 Task: Open a blank worksheet and write heading  Customer order data  Add 10 people name:-  'David White, Emily Green, Andrew Baker, Madison Evans, Logan King, Grace Hill, Gabriel Young, Elizabeth Flores, Samuel Reed, Avery Nelson. ' in October Last week sales are  10020 to 20050. customer order name:-  Nike shoe, Adidas shoe, Gucci T-shirt, Louis Vuitton bag, Zara Shirt, H&M jeans, Chanel perfume, Versace perfume, Ralph Lauren, Prada Shirtcustomer order price in between:-  10000 to 15000. Save page analysisSalesByStore_2022
Action: Mouse pressed left at (138, 44)
Screenshot: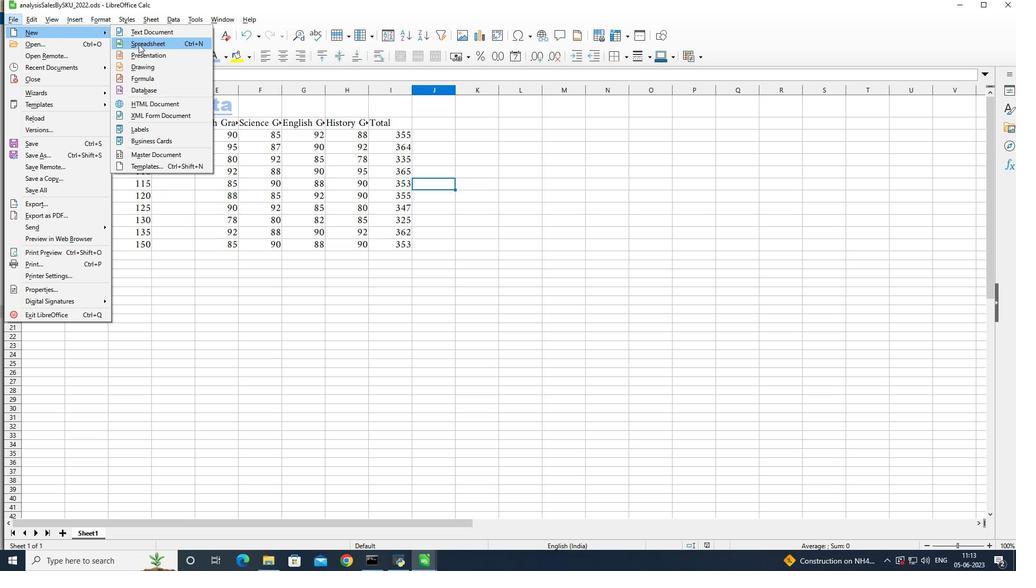 
Action: Mouse moved to (61, 110)
Screenshot: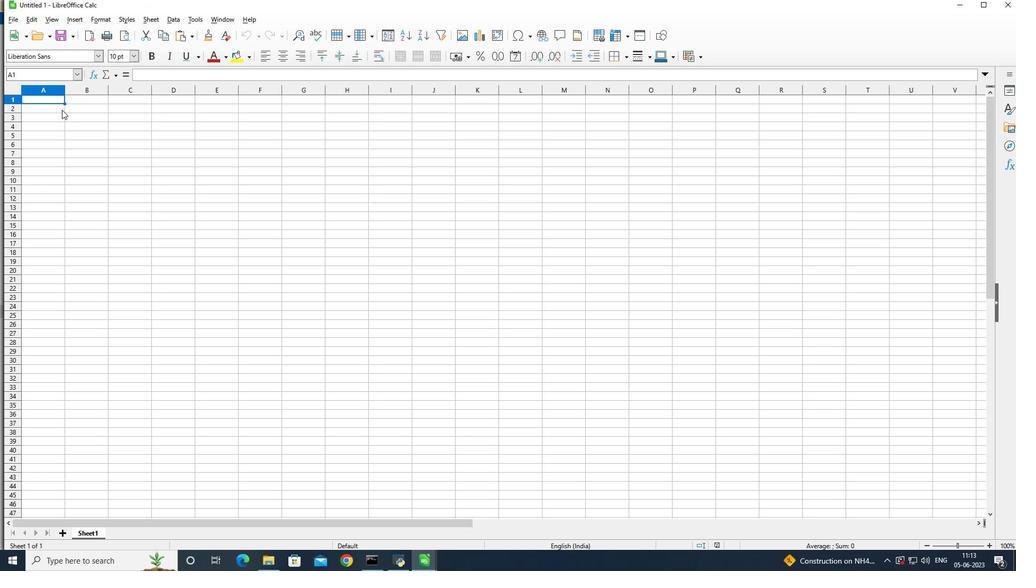 
Action: Mouse pressed left at (61, 110)
Screenshot: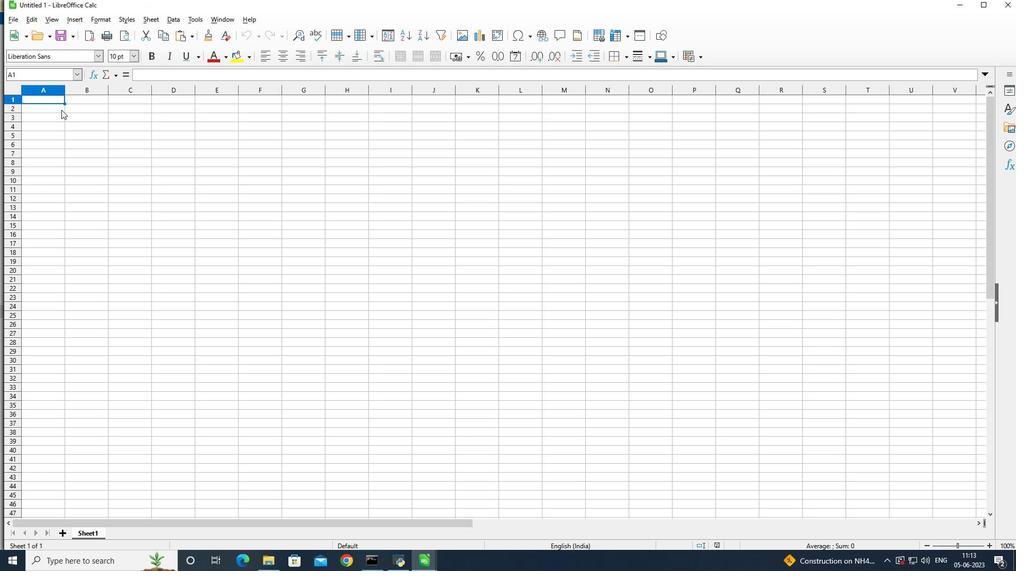 
Action: Mouse moved to (76, 107)
Screenshot: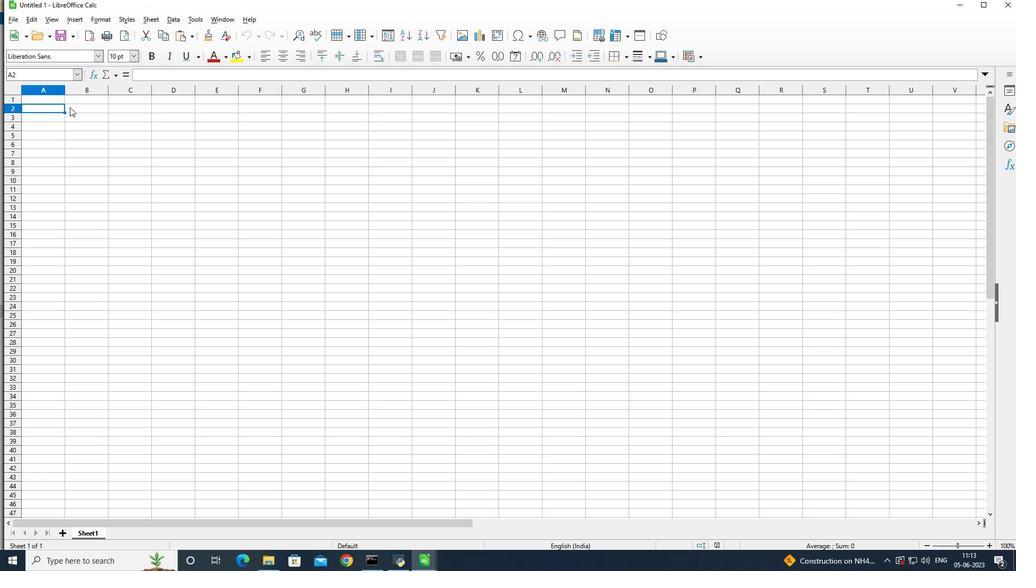 
Action: Mouse pressed left at (76, 107)
Screenshot: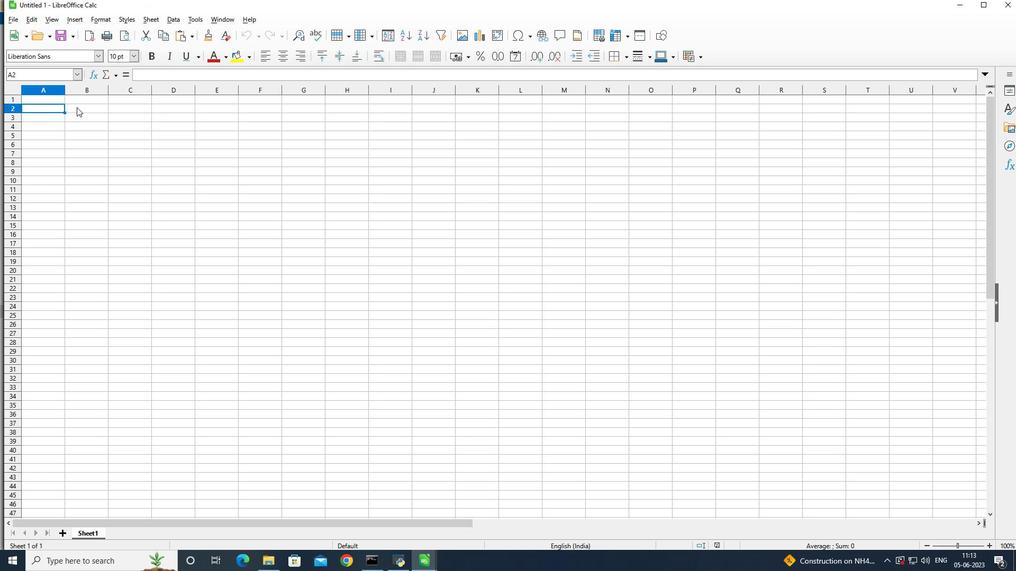 
Action: Mouse moved to (299, 130)
Screenshot: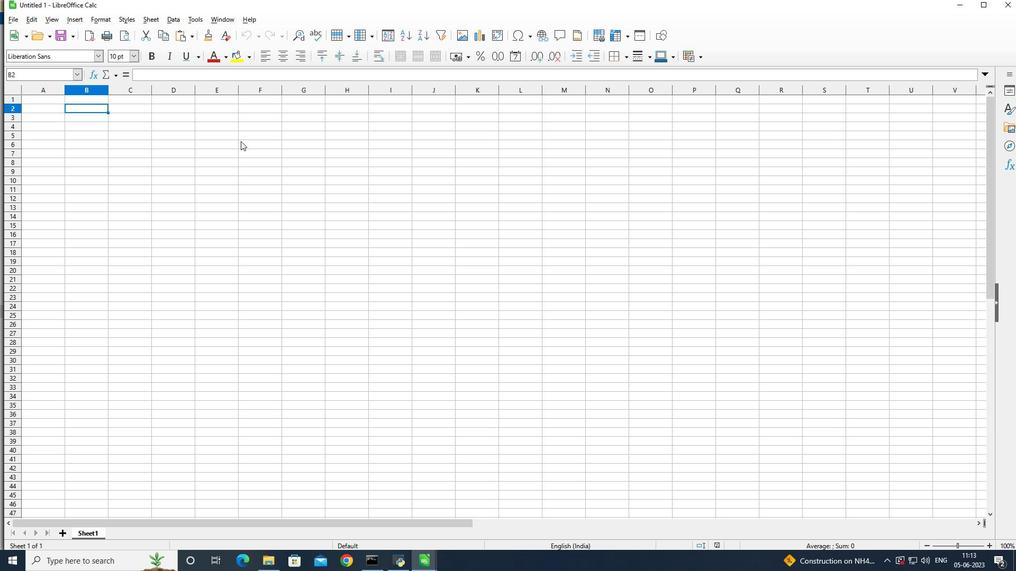 
Action: Key pressed <Key.shift>Customer<Key.space>order<Key.enter>
Screenshot: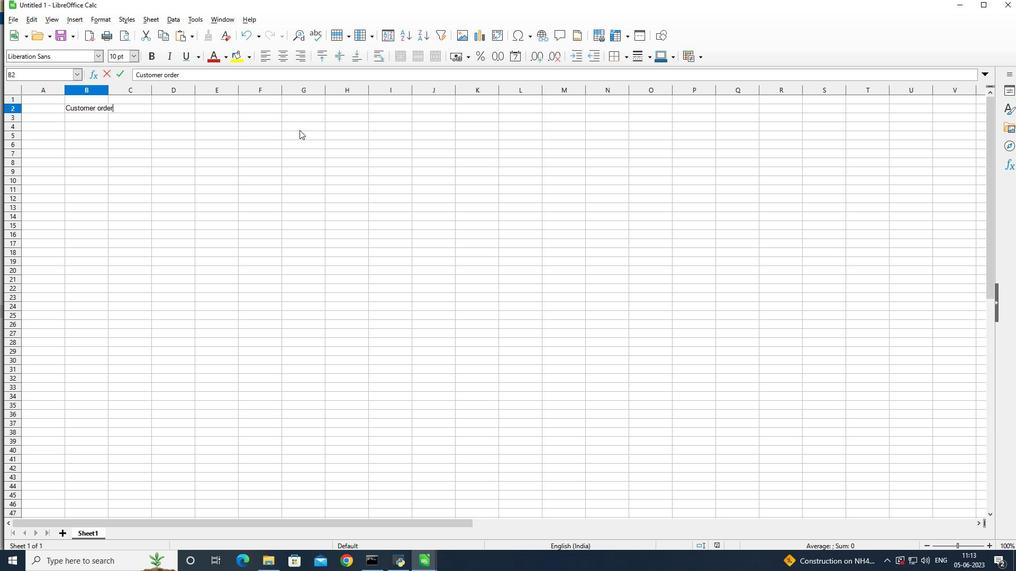 
Action: Mouse moved to (34, 118)
Screenshot: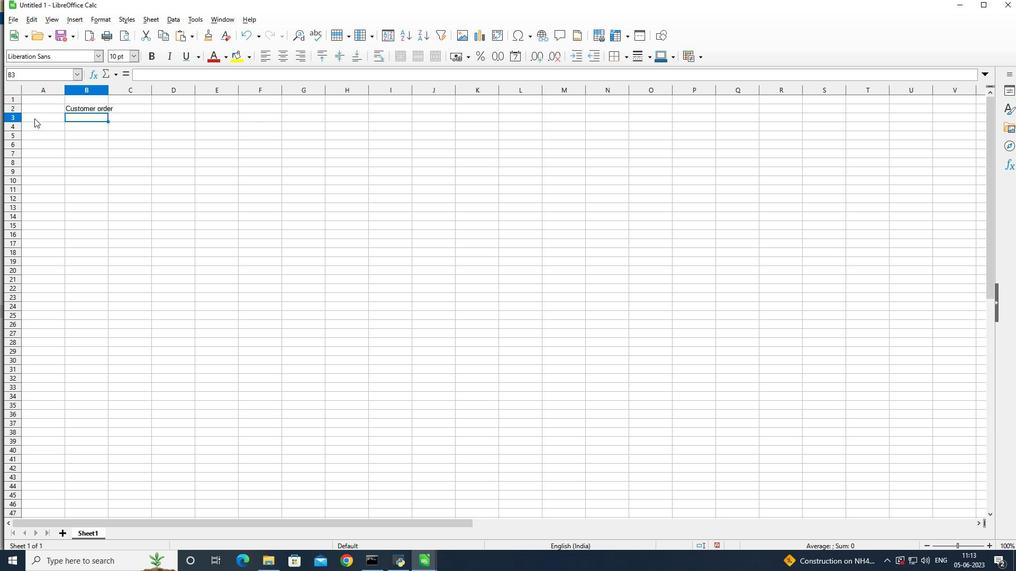 
Action: Mouse pressed left at (34, 118)
Screenshot: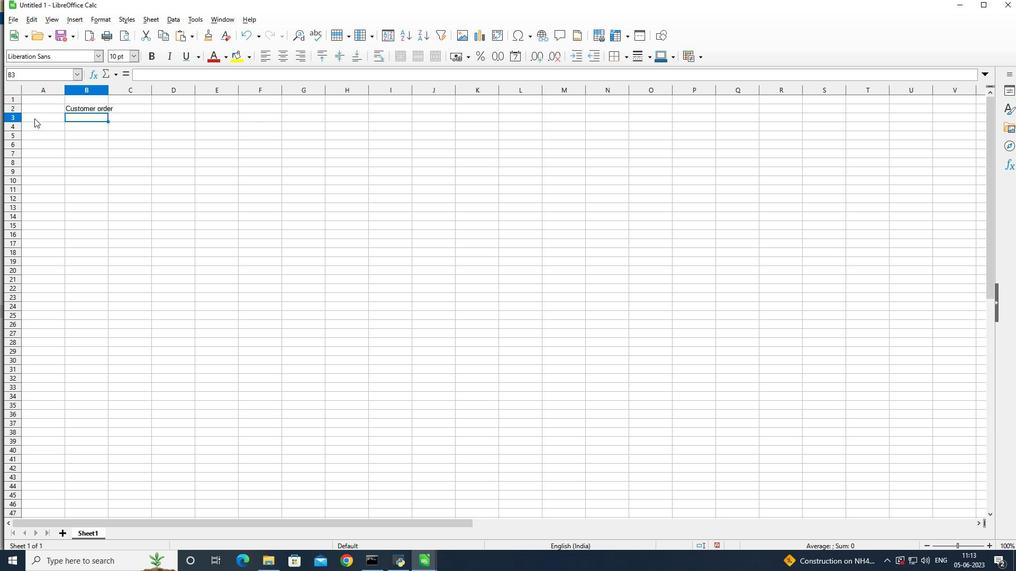 
Action: Mouse moved to (153, 120)
Screenshot: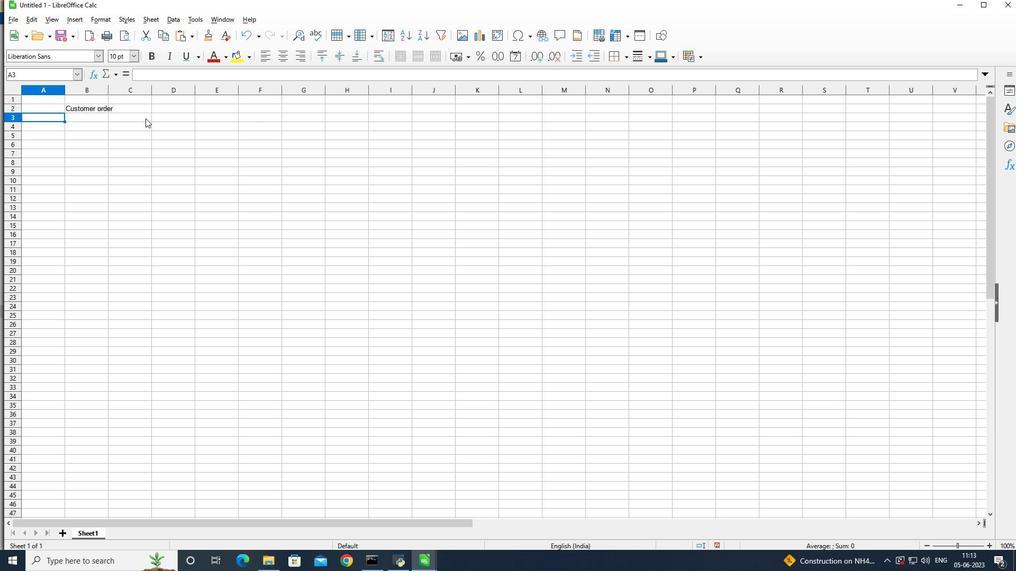 
Action: Key pressed <Key.shift>Name<Key.enter><Key.shift><Key.shift><Key.shift><Key.shift><Key.shift><Key.shift><Key.shift><Key.shift><Key.shift><Key.shift><Key.shift><Key.shift>David<Key.space>
Screenshot: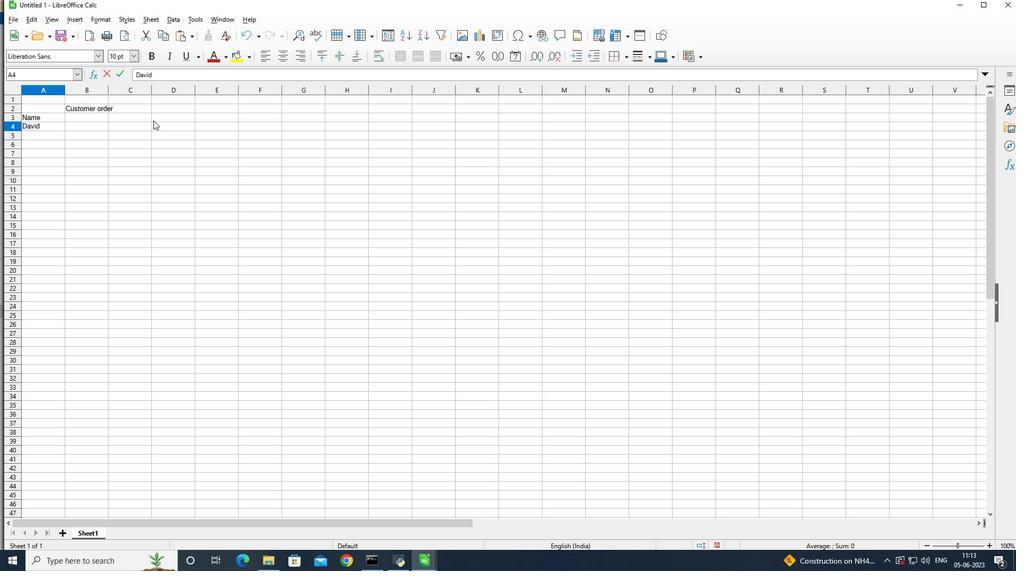 
Action: Mouse moved to (129, 146)
Screenshot: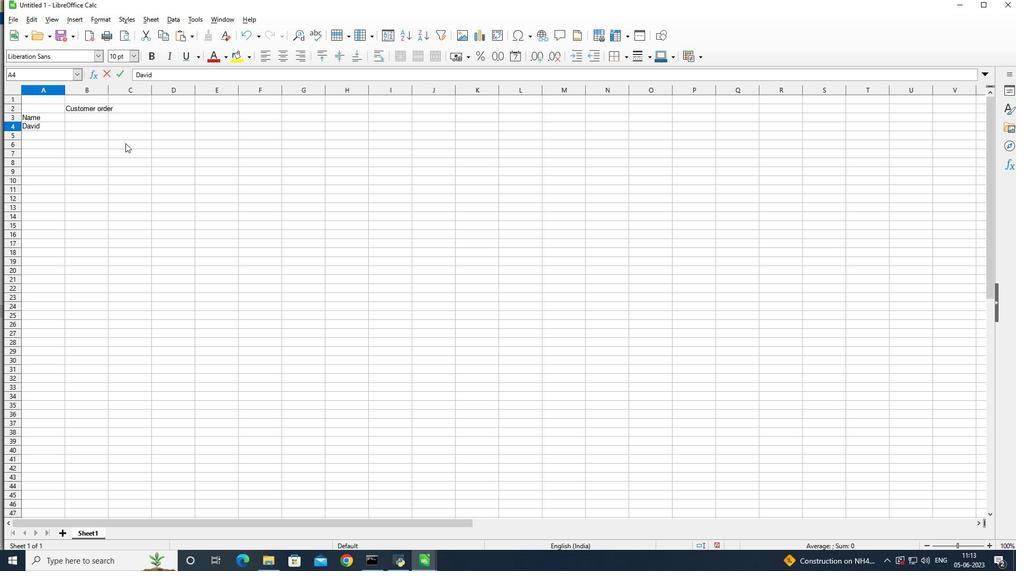 
Action: Key pressed <Key.shift>White<Key.enter><Key.shift>Emily<Key.space><Key.shift>Green<Key.enter><Key.shift>Andrew<Key.space><Key.shift>Baker
Screenshot: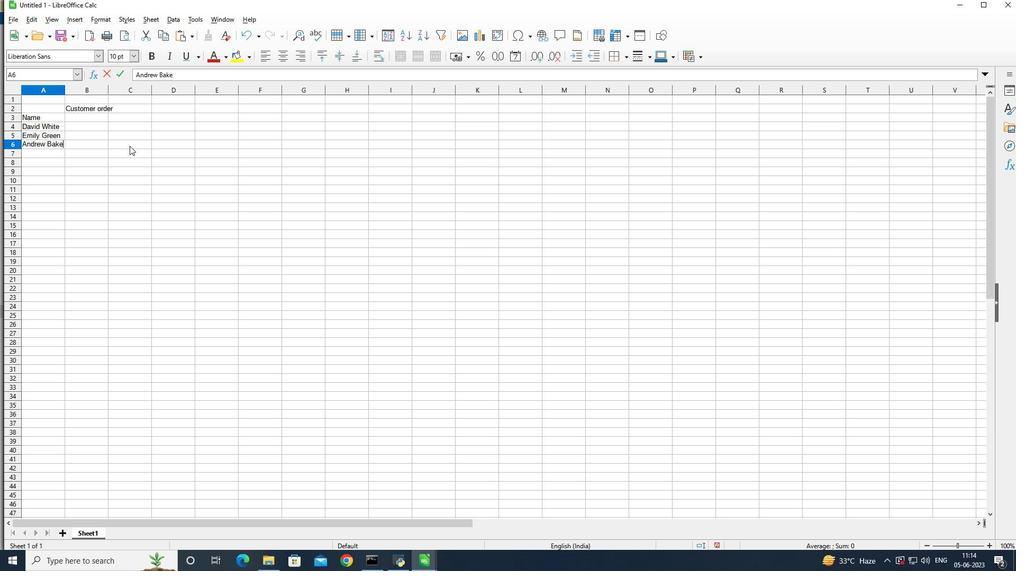 
Action: Mouse moved to (129, 146)
Screenshot: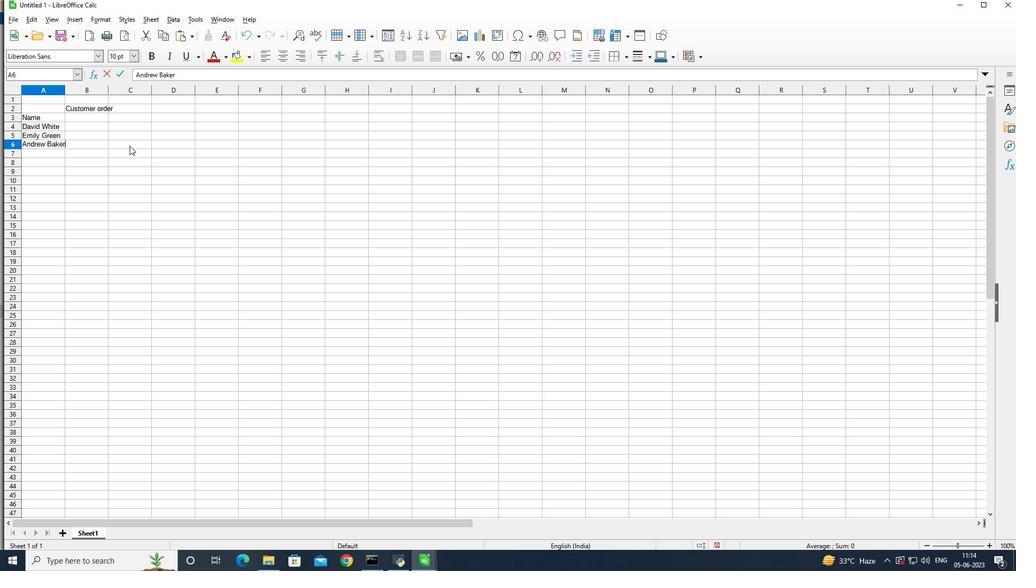 
Action: Key pressed <Key.enter>
Screenshot: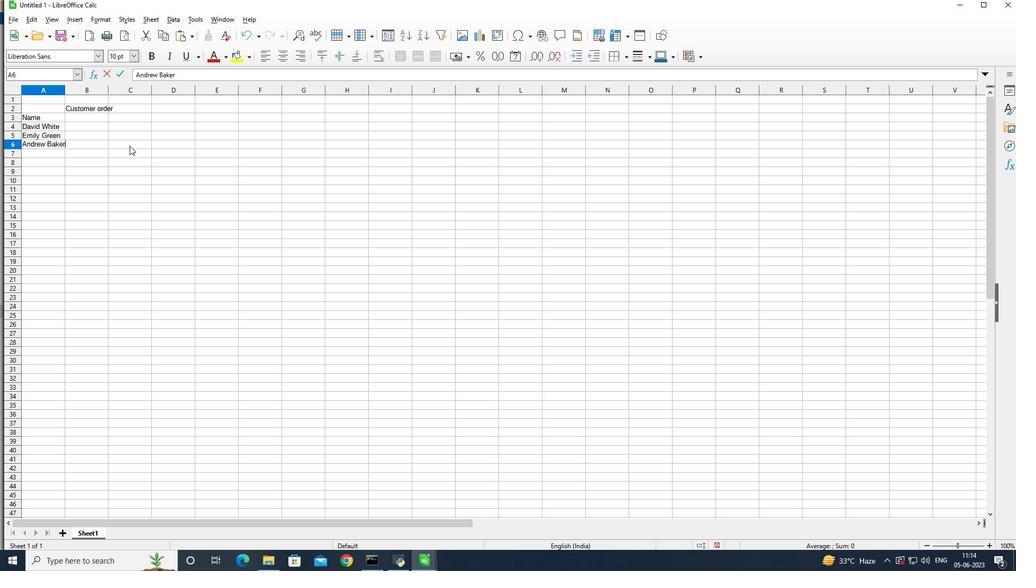 
Action: Mouse moved to (154, 161)
Screenshot: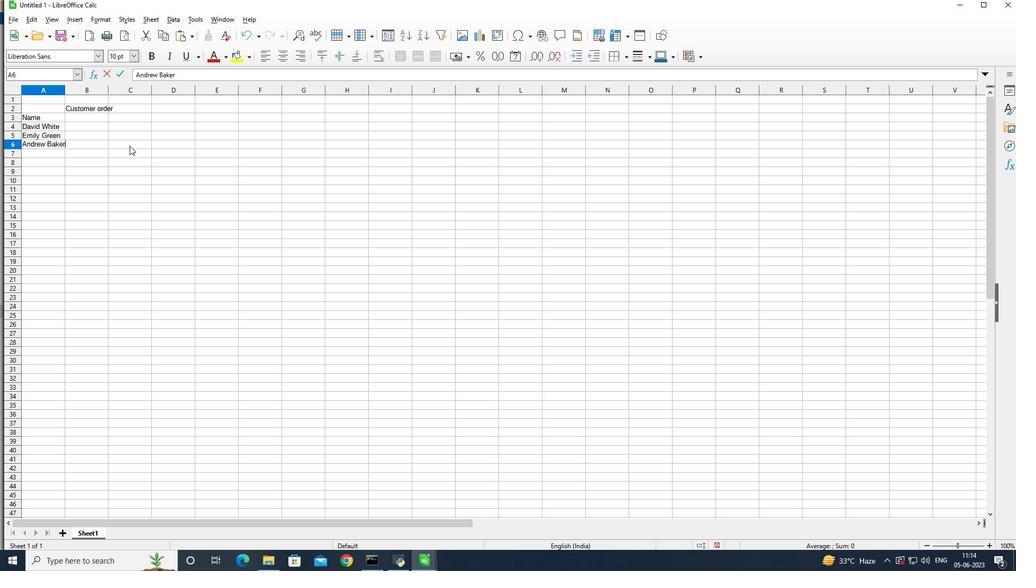 
Action: Key pressed <Key.shift>Madison<Key.space><Key.shift><Key.shift><Key.shift><Key.shift><Key.shift><Key.shift><Key.shift><Key.shift>Evans<Key.enter><Key.shift>Logan<Key.space><Key.shift>L<Key.backspace><Key.shift>King<Key.enter><Key.shift><Key.shift><Key.shift><Key.shift><Key.shift><Key.shift><Key.shift><Key.shift><Key.shift><Key.shift>Grace<Key.space><Key.shift>Hill<Key.enter><Key.shift><Key.shift>Gabriel<Key.space><Key.shift>Young<Key.enter><Key.shift><Key.shift><Key.shift><Key.shift><Key.shift><Key.shift><Key.shift>Elizabeth<Key.space><Key.shift><Key.shift><Key.shift><Key.shift><Key.shift><Key.shift>Flores<Key.enter><Key.shift>Samuel<Key.space><Key.shift>Reed<Key.enter><Key.shift><Key.shift>Avery<Key.space><Key.shift>Nelson
Screenshot: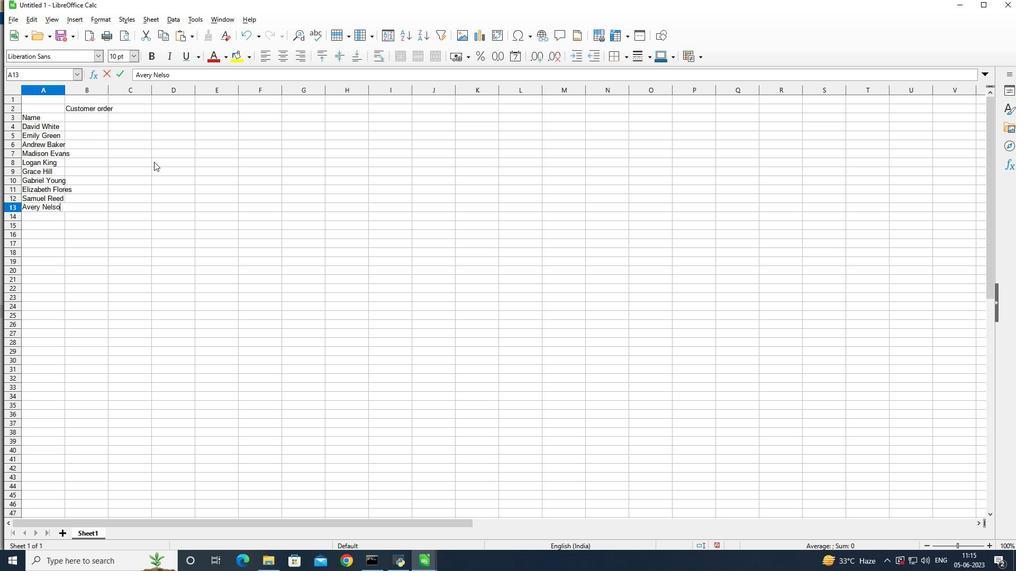 
Action: Mouse moved to (124, 118)
Screenshot: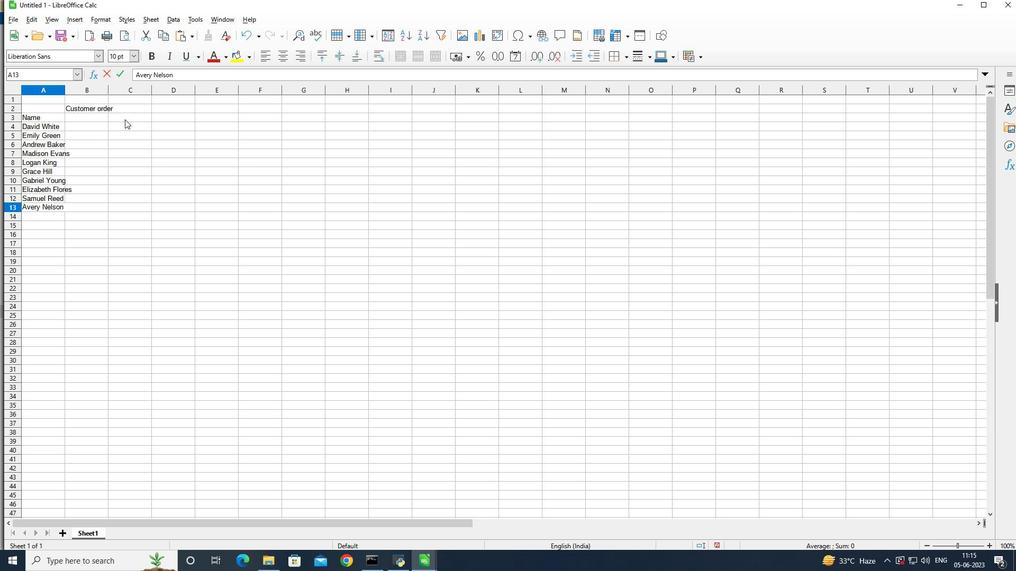 
Action: Mouse pressed left at (124, 118)
Screenshot: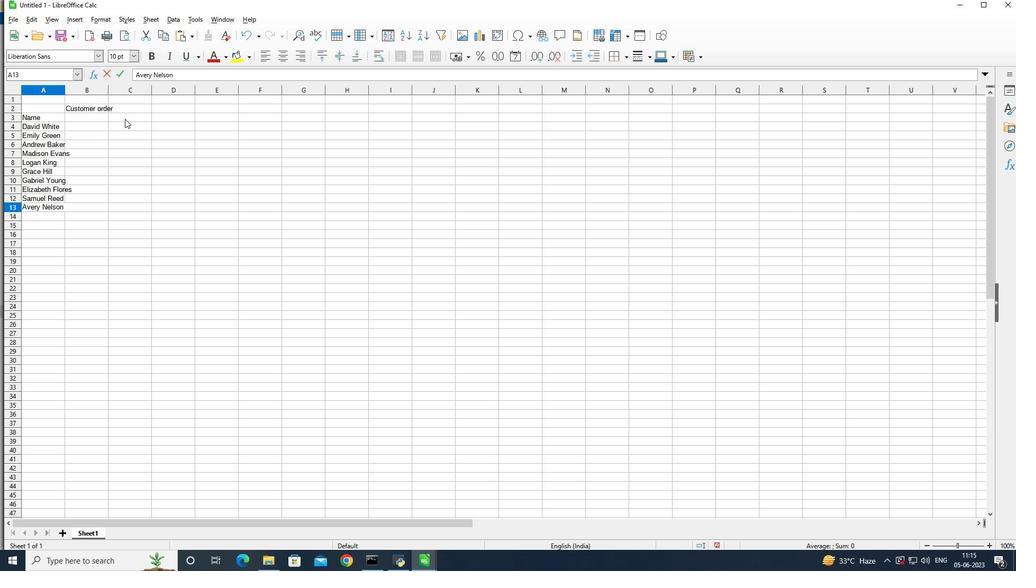 
Action: Mouse moved to (347, 324)
Screenshot: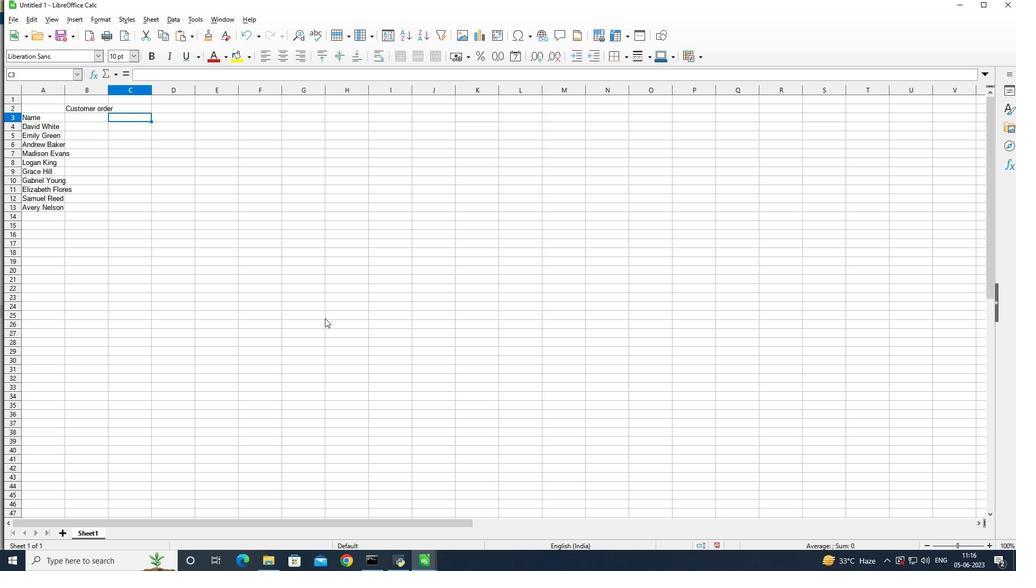
Action: Key pressed <Key.shift>October<Key.space><Key.shift><Key.shift><Key.shift><Key.shift>Last<Key.space>week<Key.space><Key.shift>sales<Key.enter>
Screenshot: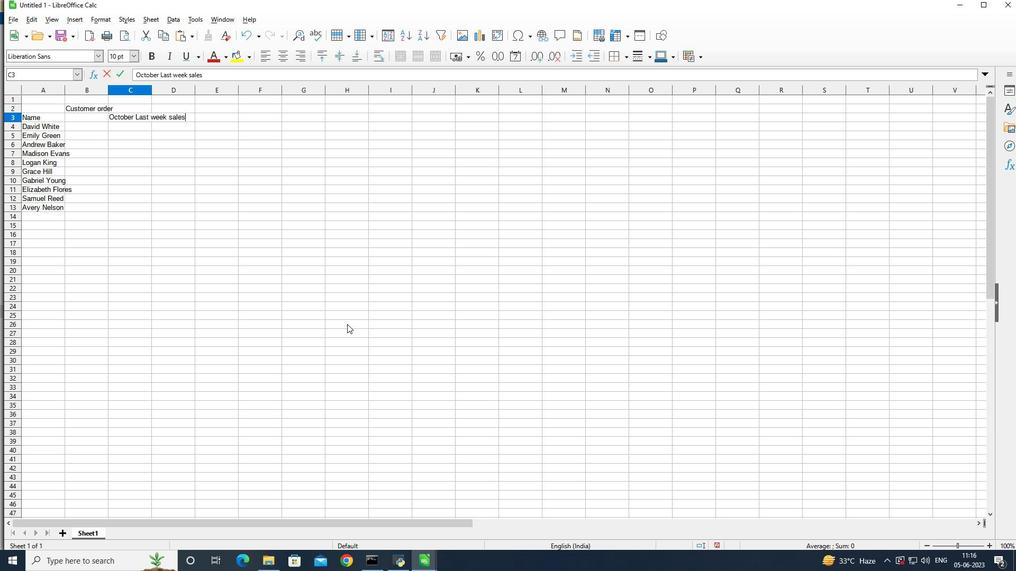 
Action: Mouse moved to (136, 129)
Screenshot: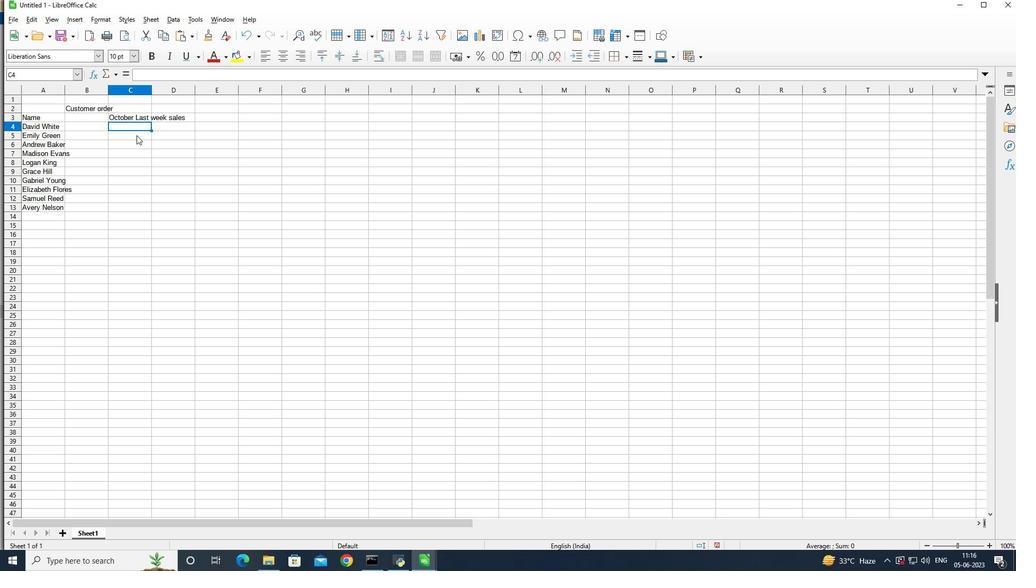 
Action: Mouse pressed left at (136, 129)
Screenshot: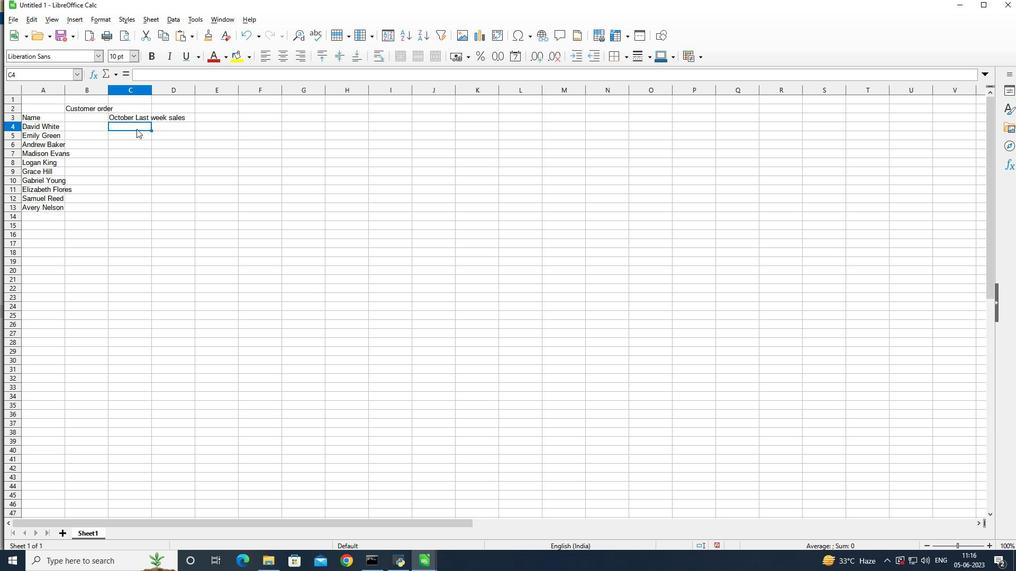 
Action: Mouse moved to (722, 336)
Screenshot: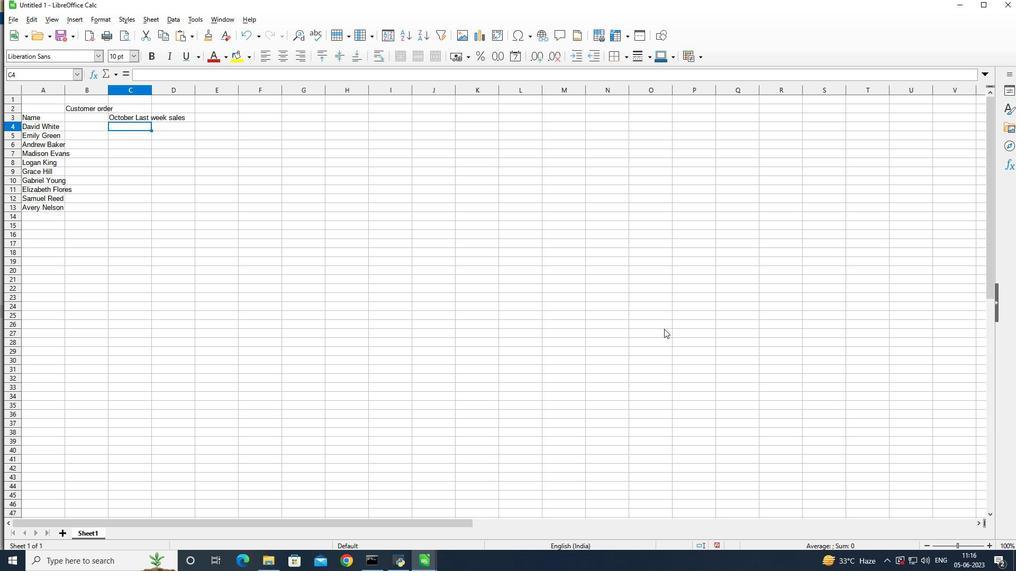 
Action: Key pressed 10020<Key.enter>10030<Key.enter>10040<Key.enter>10050<Key.enter>10060<Key.enter>100
Screenshot: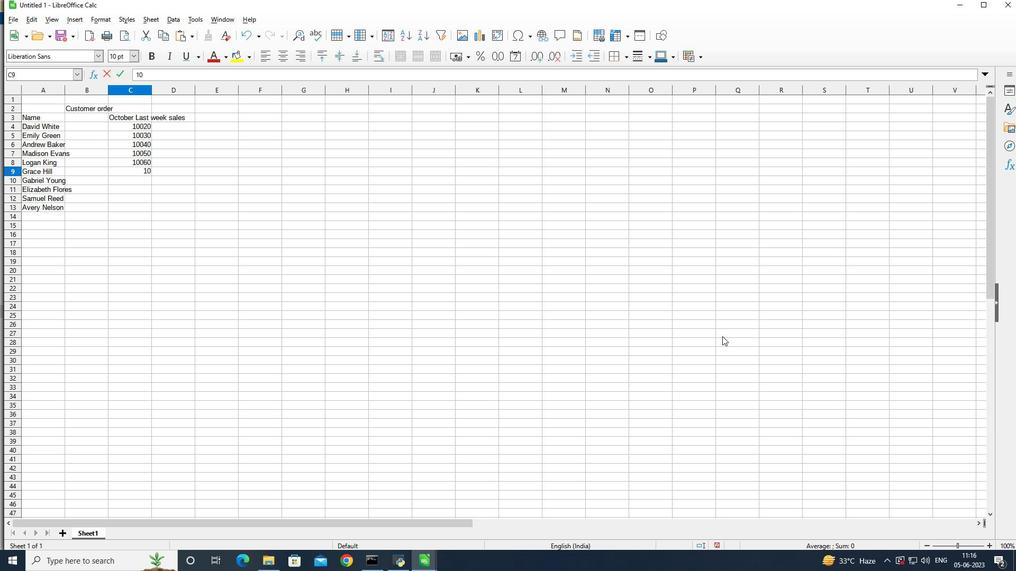
Action: Mouse moved to (1017, 0)
Screenshot: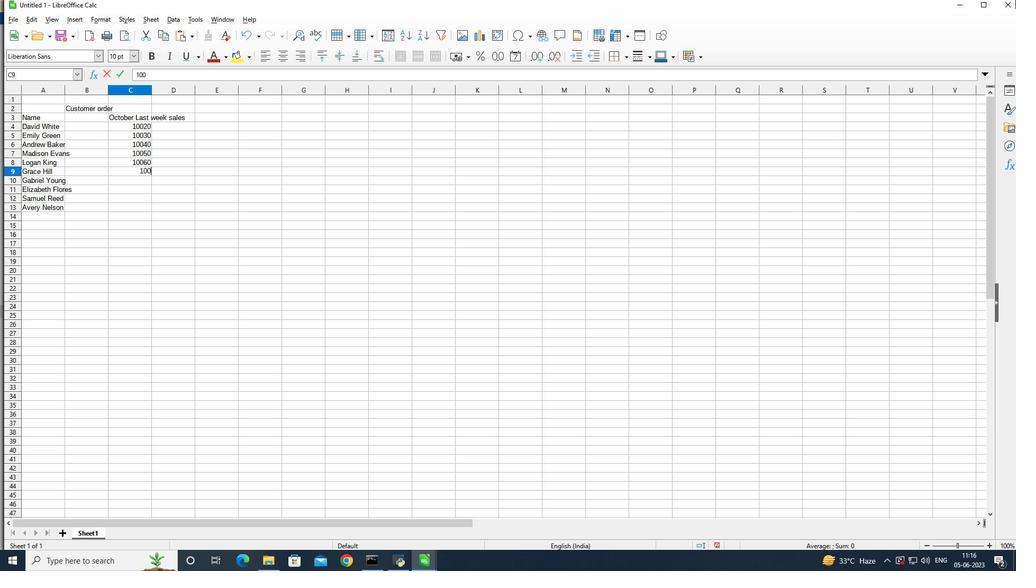 
Action: Key pressed 70<Key.enter>10080<Key.enter>20040<Key.enter>20050
Screenshot: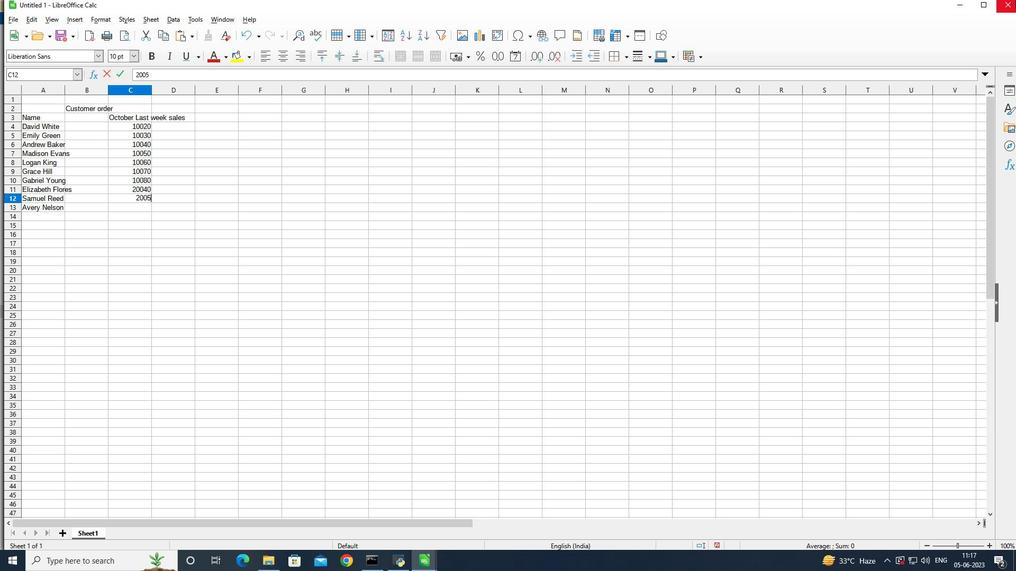 
Action: Mouse moved to (1015, 0)
Screenshot: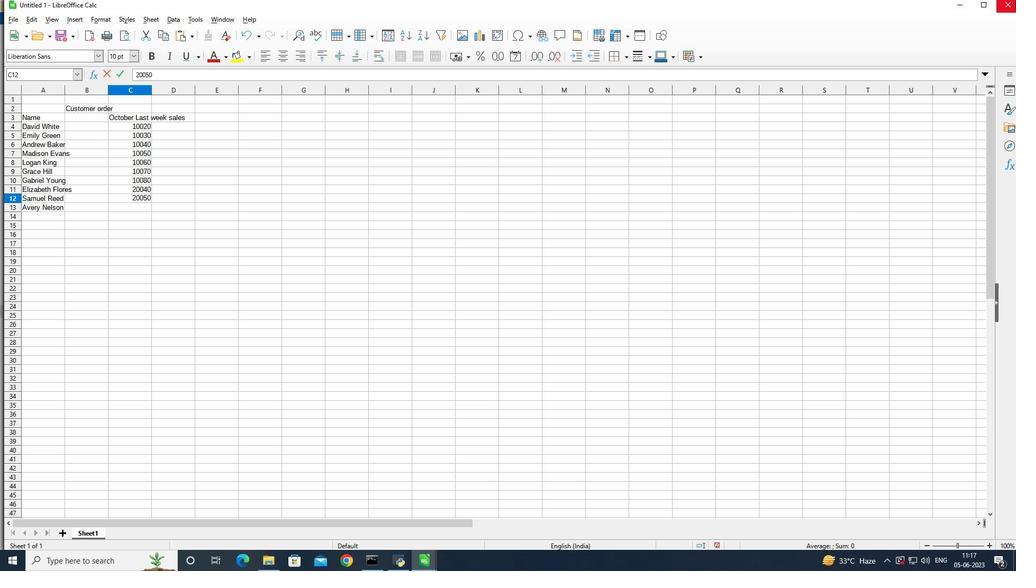 
Action: Key pressed <Key.backspace><Key.backspace>45<Key.enter>20050<Key.enter>
Screenshot: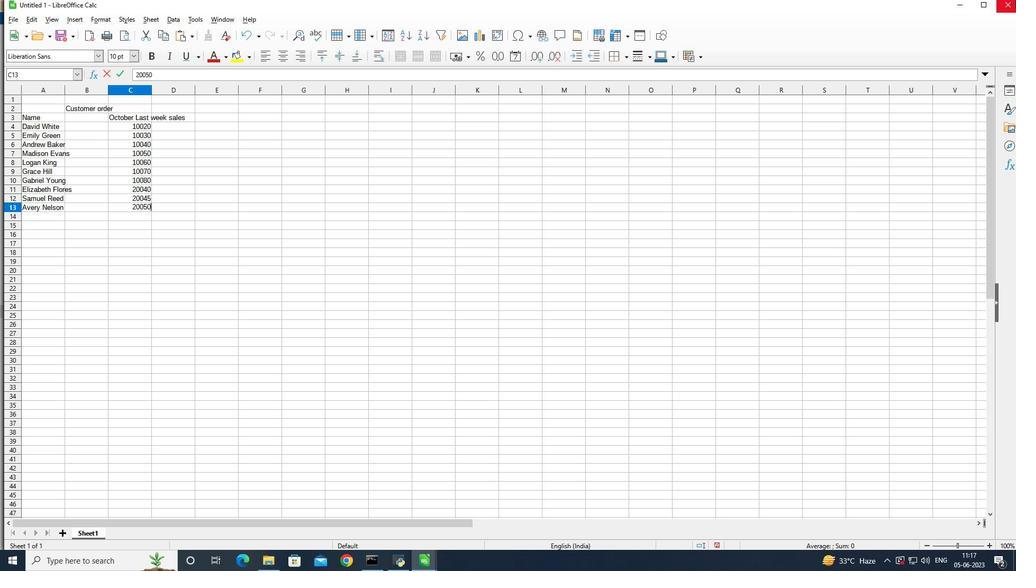 
Action: Mouse moved to (210, 113)
Screenshot: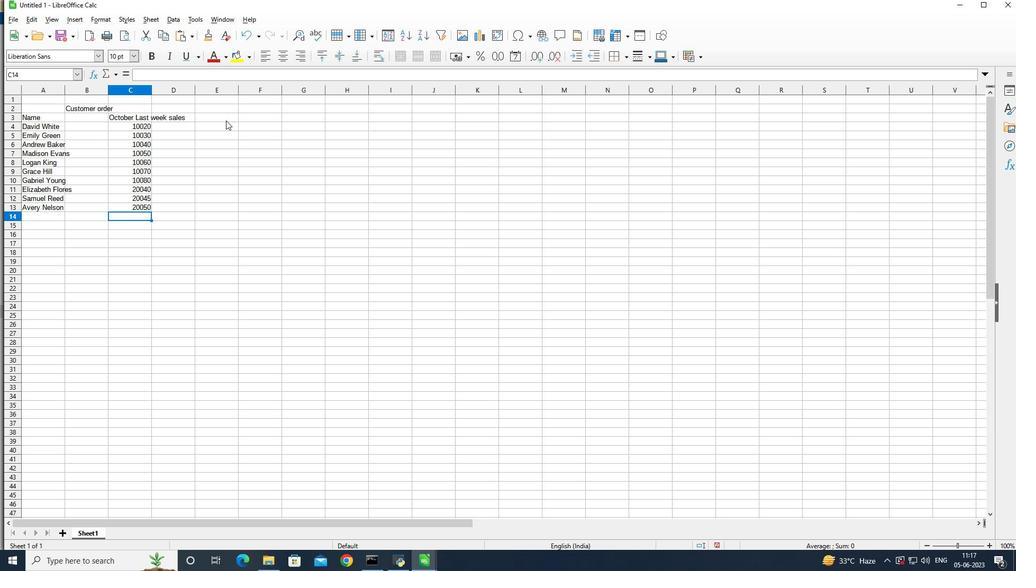 
Action: Mouse pressed left at (210, 113)
Screenshot: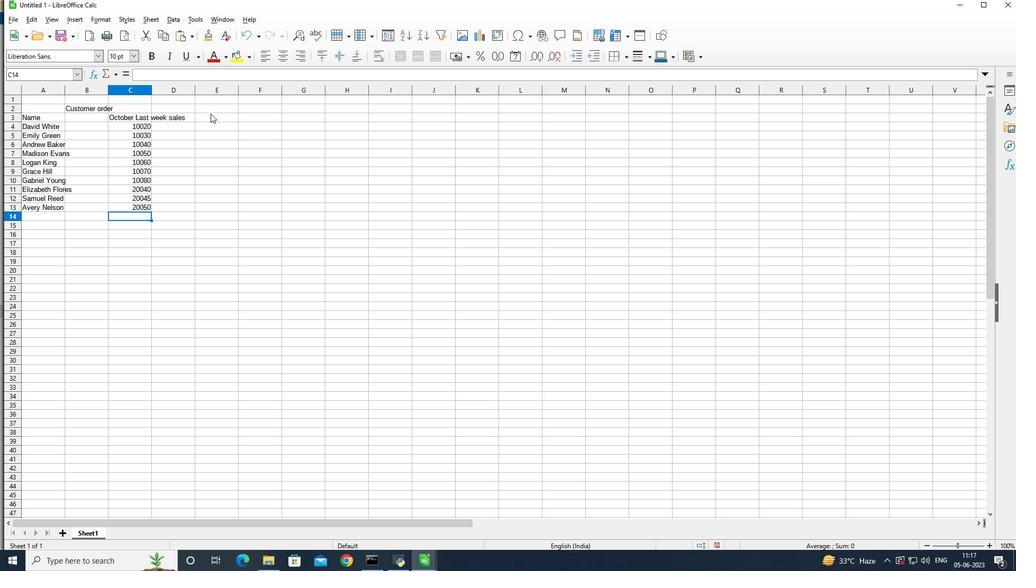 
Action: Mouse moved to (223, 119)
Screenshot: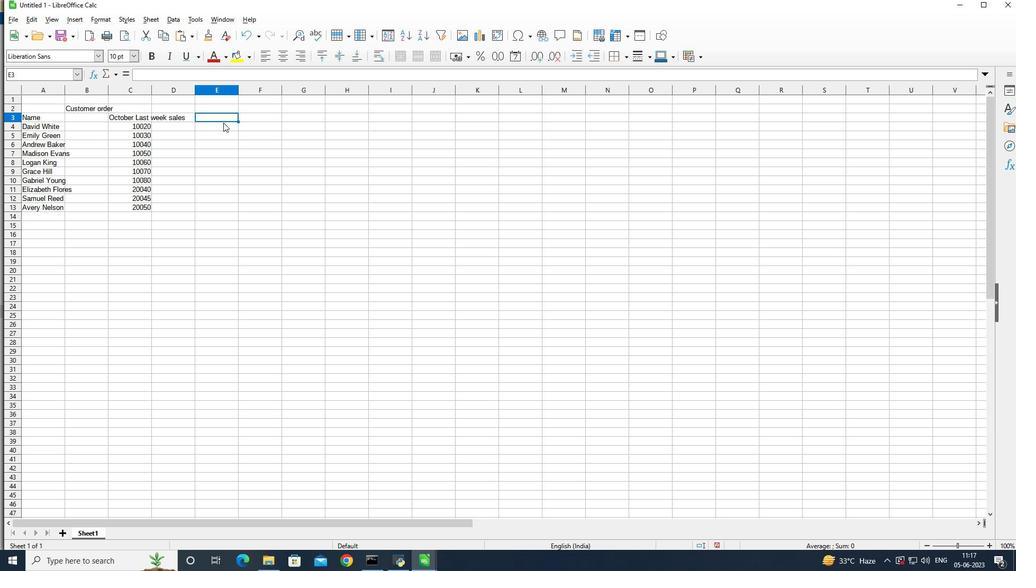 
Action: Mouse pressed left at (223, 119)
Screenshot: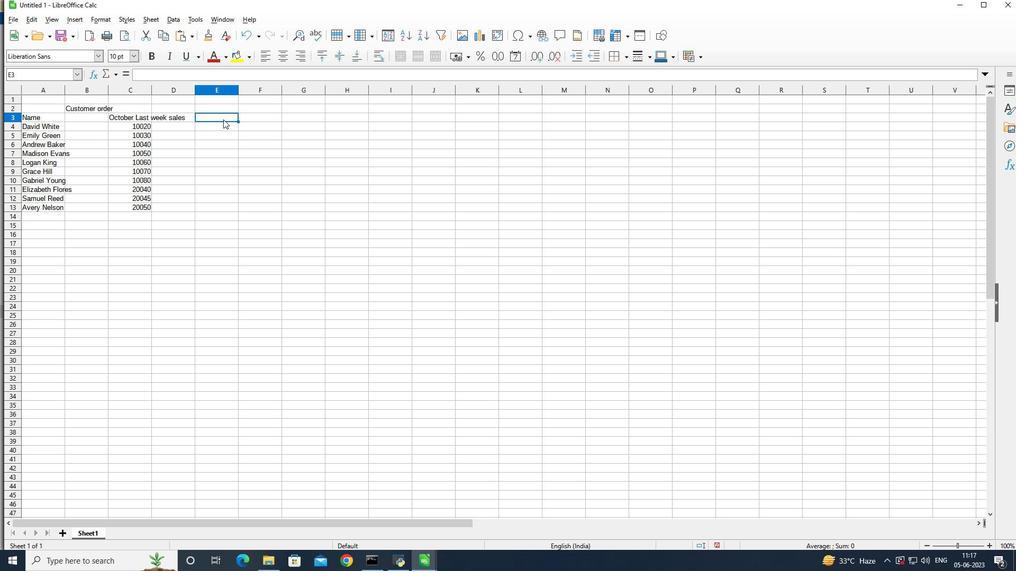 
Action: Mouse moved to (228, 123)
Screenshot: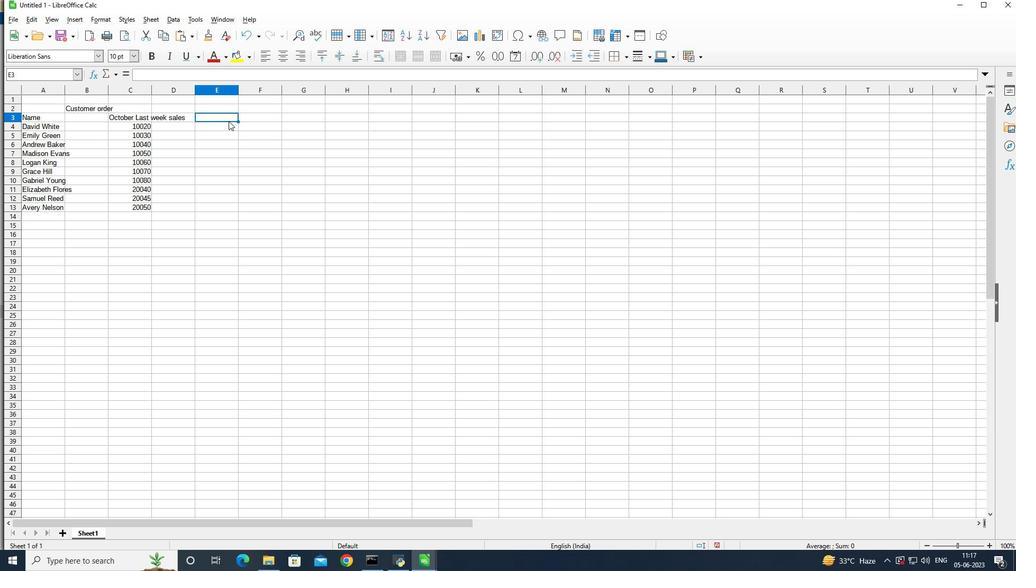 
Action: Key pressed <Key.shift>Name
Screenshot: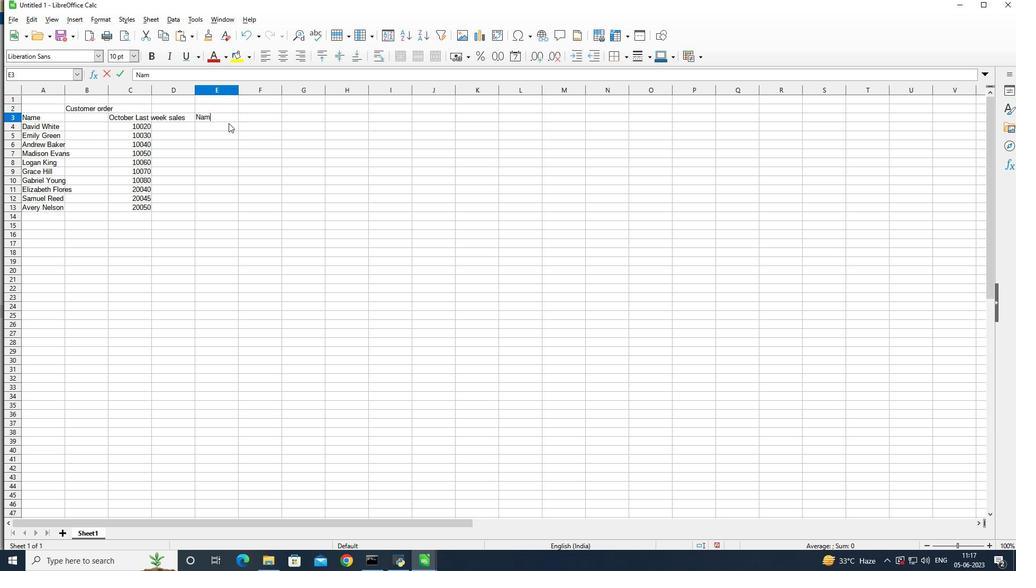 
Action: Mouse moved to (229, 130)
Screenshot: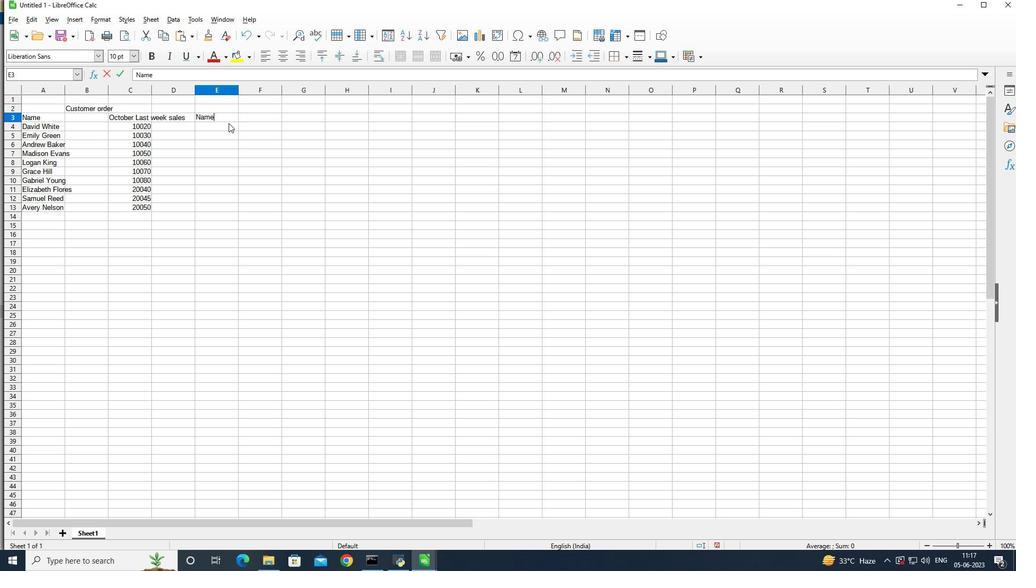 
Action: Mouse pressed left at (229, 130)
Screenshot: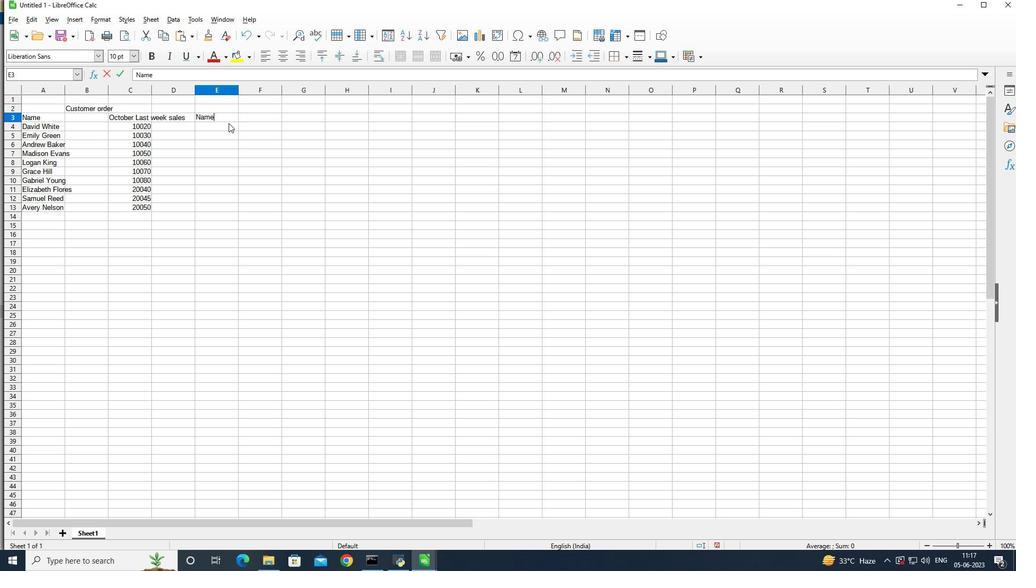 
Action: Mouse moved to (232, 118)
Screenshot: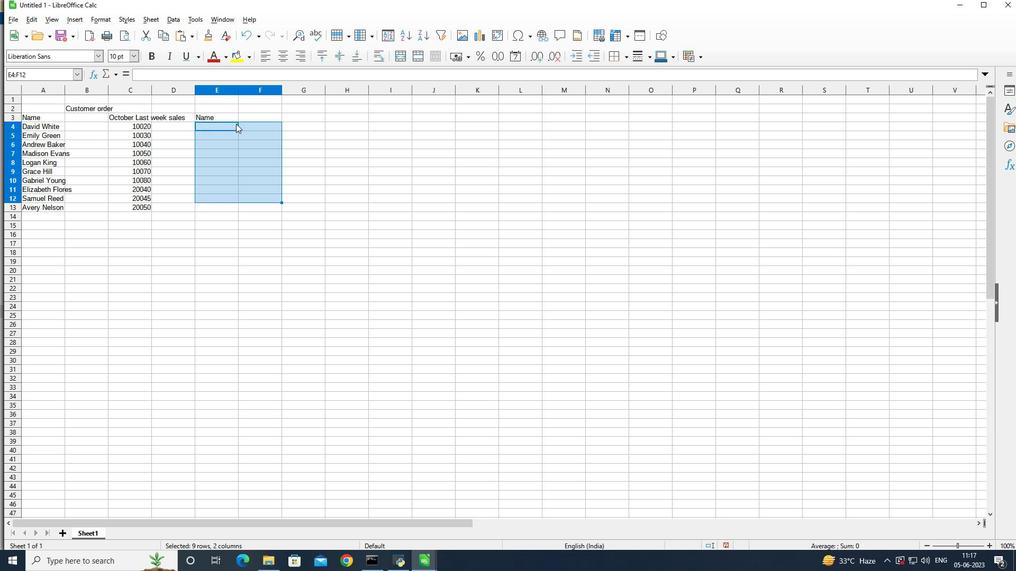 
Action: Mouse pressed left at (232, 118)
Screenshot: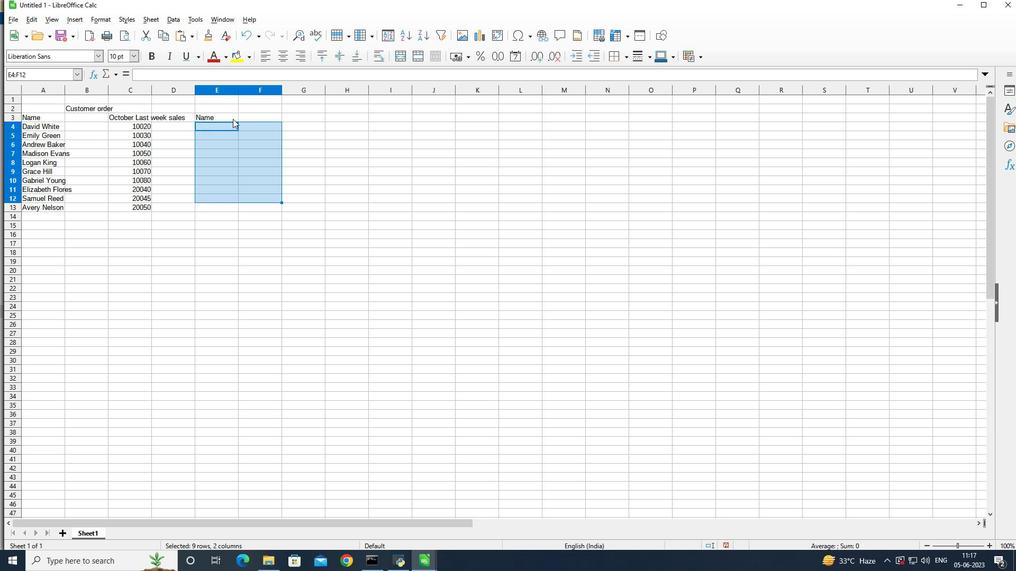 
Action: Mouse pressed left at (232, 118)
Screenshot: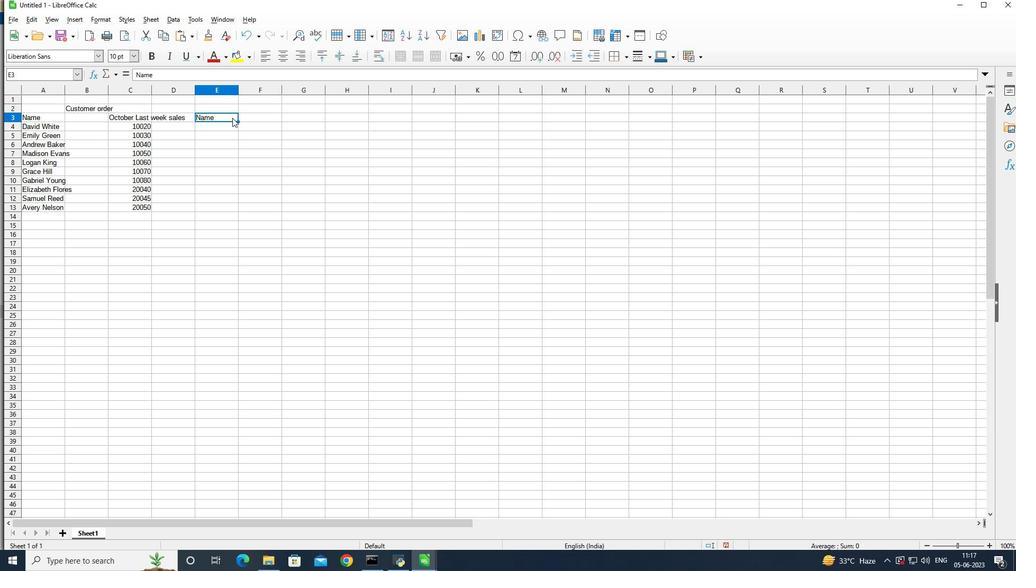 
Action: Mouse moved to (218, 116)
Screenshot: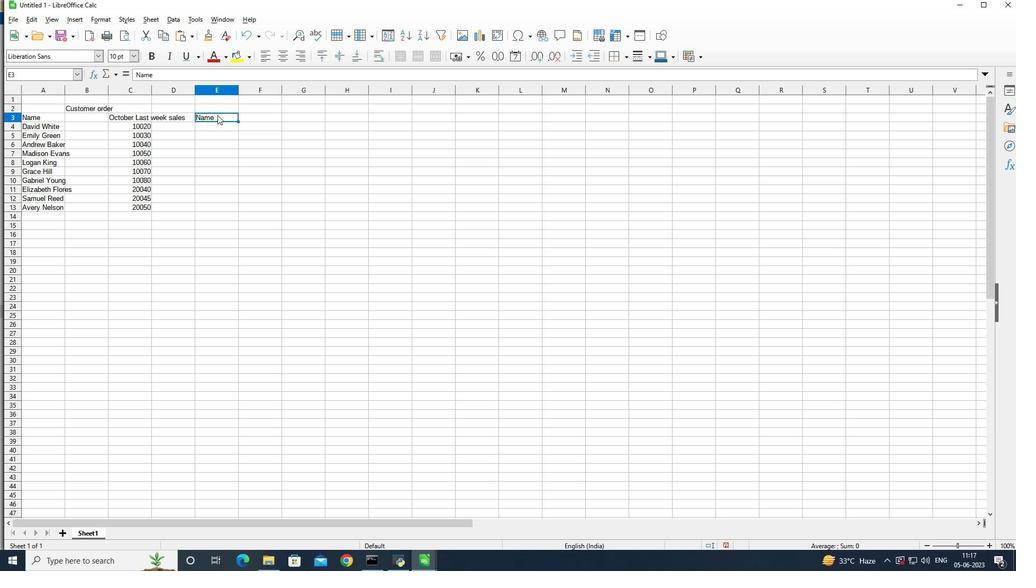 
Action: Key pressed <Key.backspace><Key.backspace><Key.backspace>
Screenshot: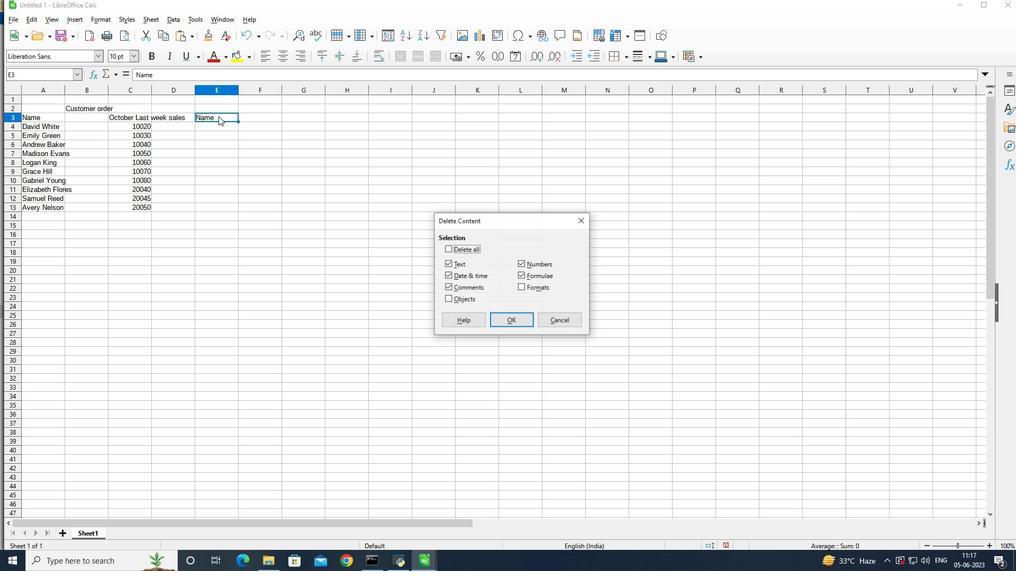 
Action: Mouse moved to (585, 217)
Screenshot: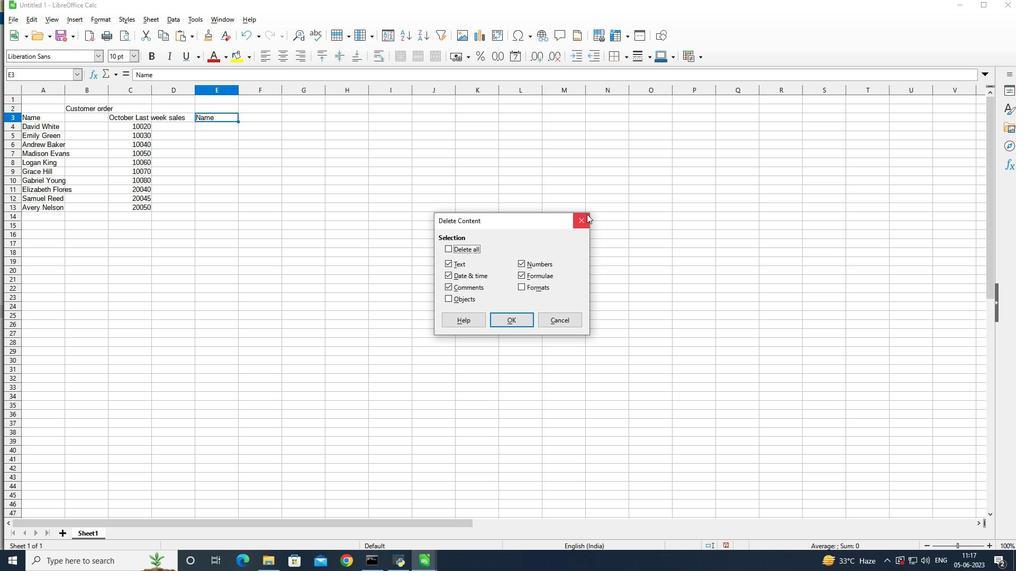 
Action: Mouse pressed left at (585, 217)
Screenshot: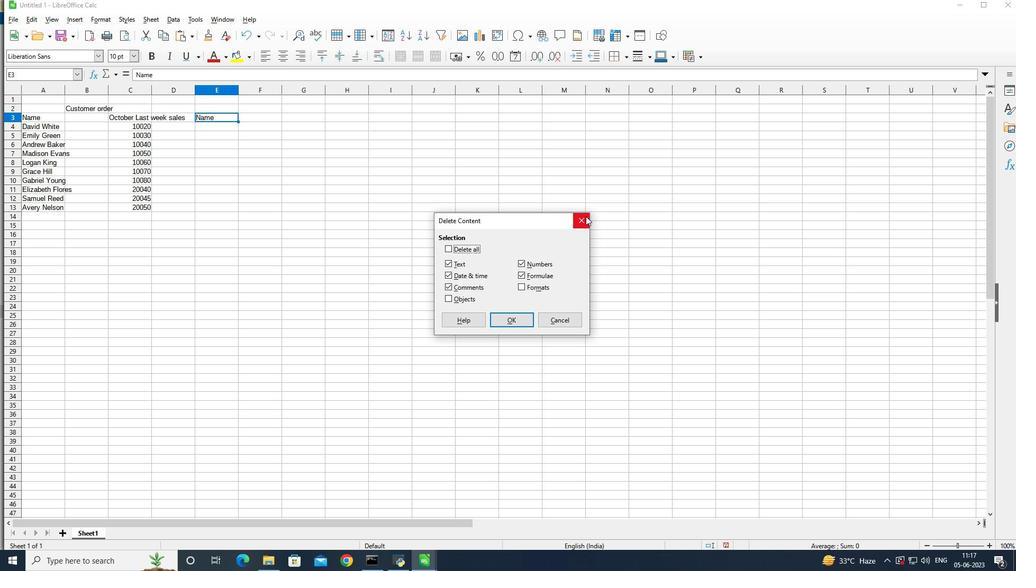 
Action: Mouse moved to (462, 163)
Screenshot: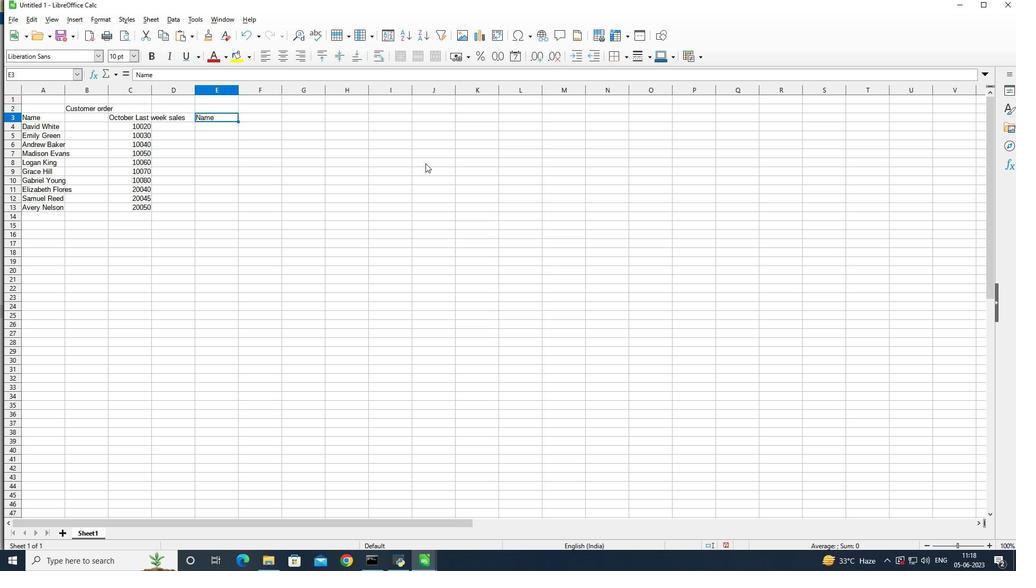 
Action: Key pressed <Key.shift>Order<Key.space>name<Key.enter>
Screenshot: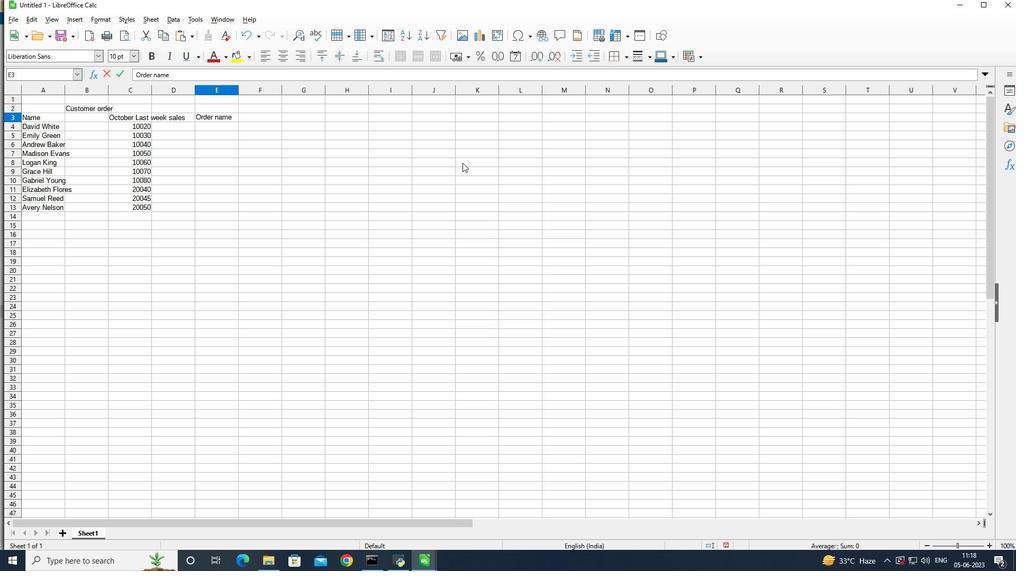 
Action: Mouse moved to (365, 223)
Screenshot: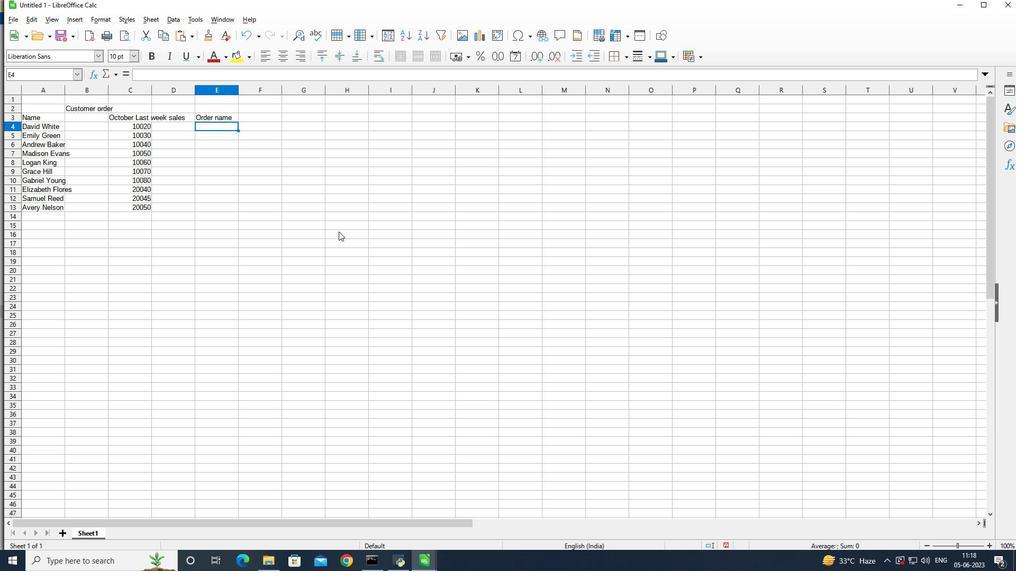 
Action: Key pressed <Key.shift><Key.shift>Nike<Key.space><Key.shift>Shoe
Screenshot: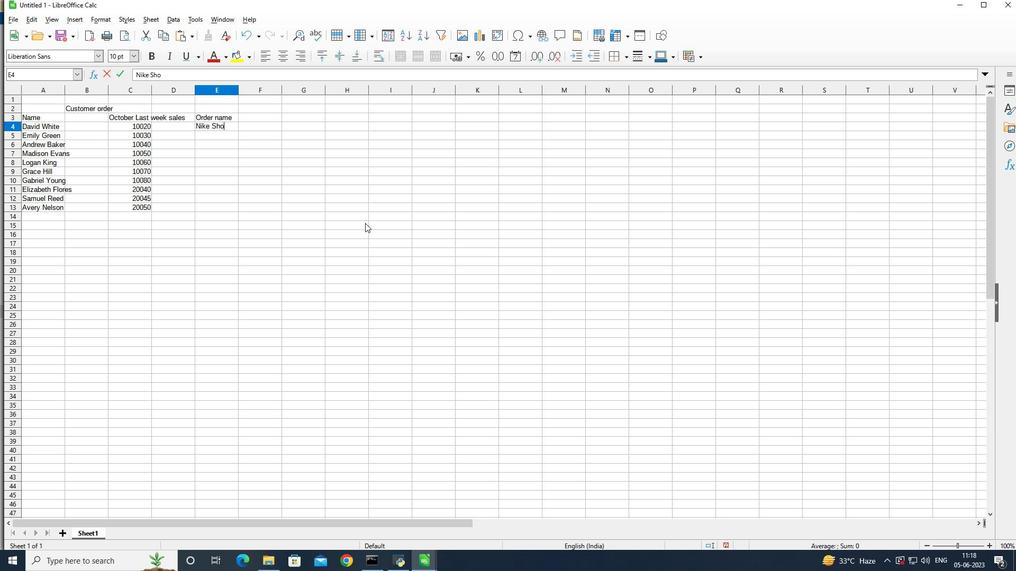 
Action: Mouse moved to (365, 237)
Screenshot: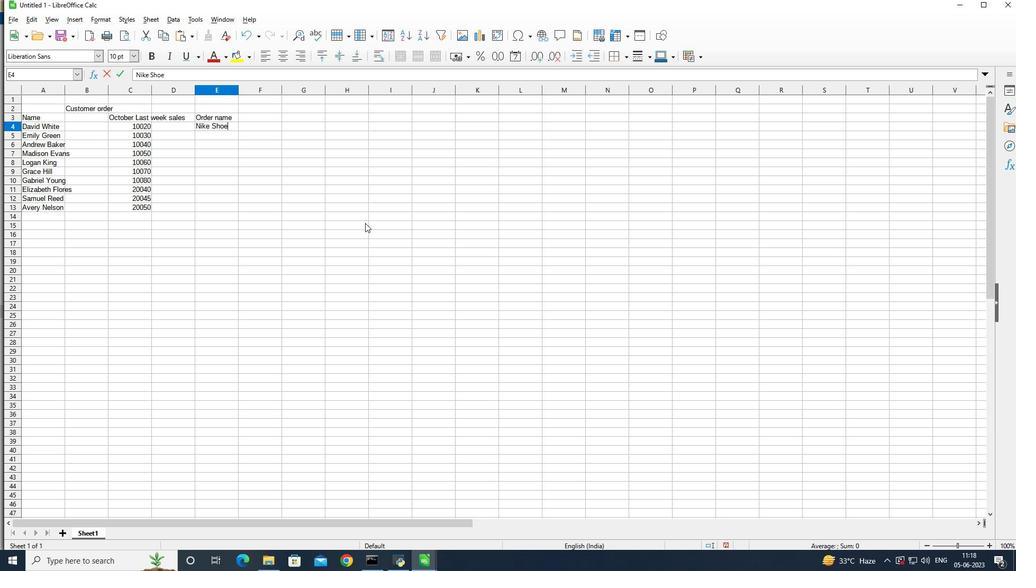 
Action: Key pressed <Key.enter><Key.shift>Adidas<Key.space><Key.shift>Shoe<Key.enter><Key.shift>Gucci<Key.space><Key.shift>T-shirt<Key.enter><Key.shift>Louis<Key.space><Key.shift>Vuitton<Key.space><Key.shift>bag<Key.enter><Key.shift>Zara<Key.enter><Key.shift>Shirt<Key.enter><Key.shift><Key.shift><Key.shift><Key.shift><Key.shift><Key.shift><Key.shift><Key.shift><Key.shift><Key.shift><Key.shift>H<Key.shift_r><Key.shift_r><Key.shift_r><Key.shift_r><Key.shift_r><Key.shift_r><Key.shift_r><Key.shift_r><Key.shift_r><Key.shift_r><Key.shift_r><Key.shift_r><Key.shift_r><Key.shift_r><Key.shift_r><Key.shift_r><Key.shift_r><Key.shift_r><Key.shift_r><Key.shift_r><Key.shift_r><Key.shift_r><Key.shift_r><Key.shift_r><Key.shift_r><Key.shift_r>&<Key.shift>M<Key.space><Key.shift>Jeans<Key.enter><Key.shift>Chanel<Key.space>perfume
Screenshot: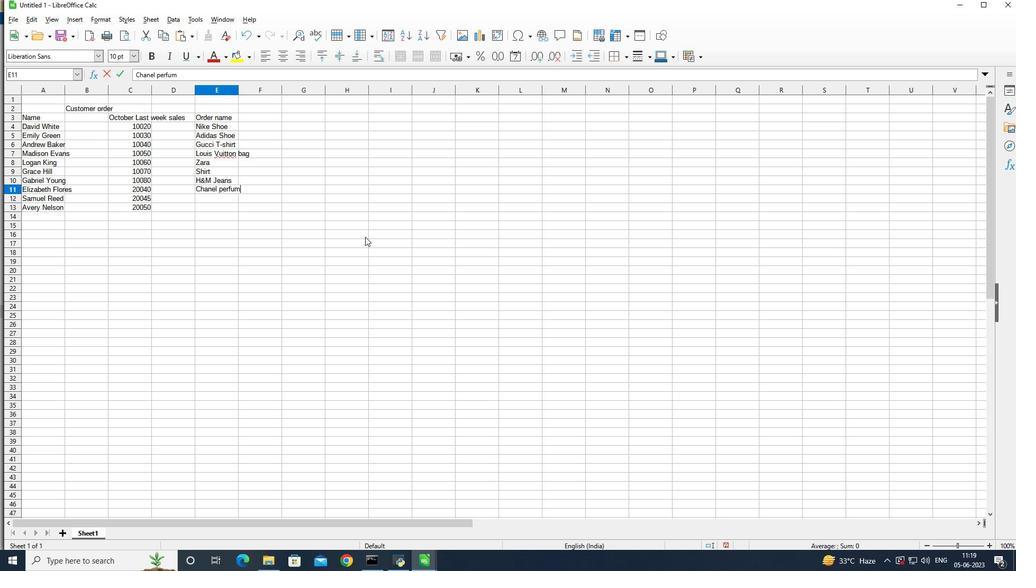 
Action: Mouse moved to (384, 270)
Screenshot: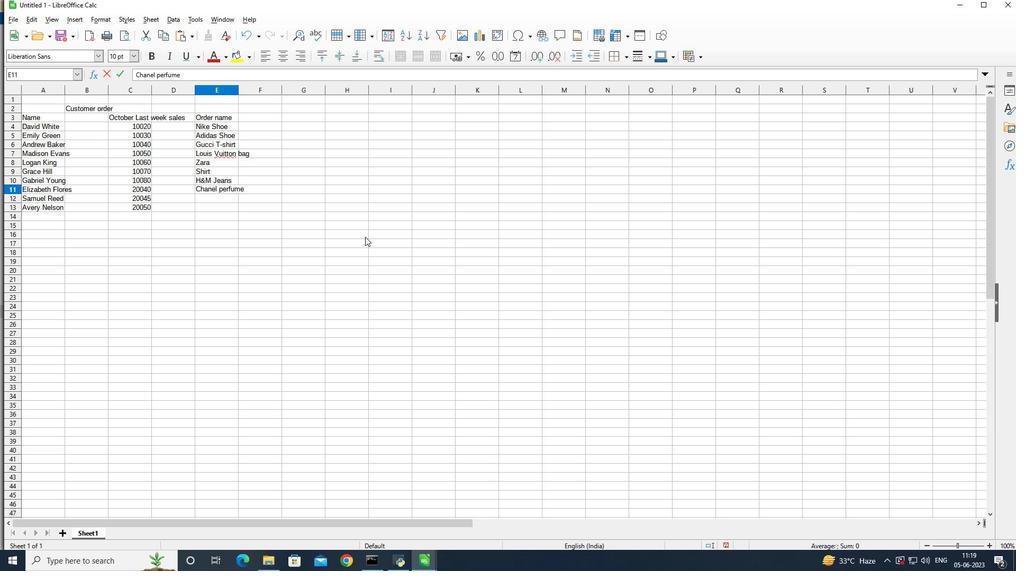 
Action: Key pressed <Key.enter><Key.shift>Versace<Key.space><Key.shift>perfue<Key.backspace>me<Key.enter><Key.shift>Ralph<Key.space><Key.shift>Lauren<Key.space><Key.enter><Key.shift>Pa<Key.backspace>rada<Key.space><Key.shift><Key.shift><Key.shift><Key.shift>Shirt<Key.enter>
Screenshot: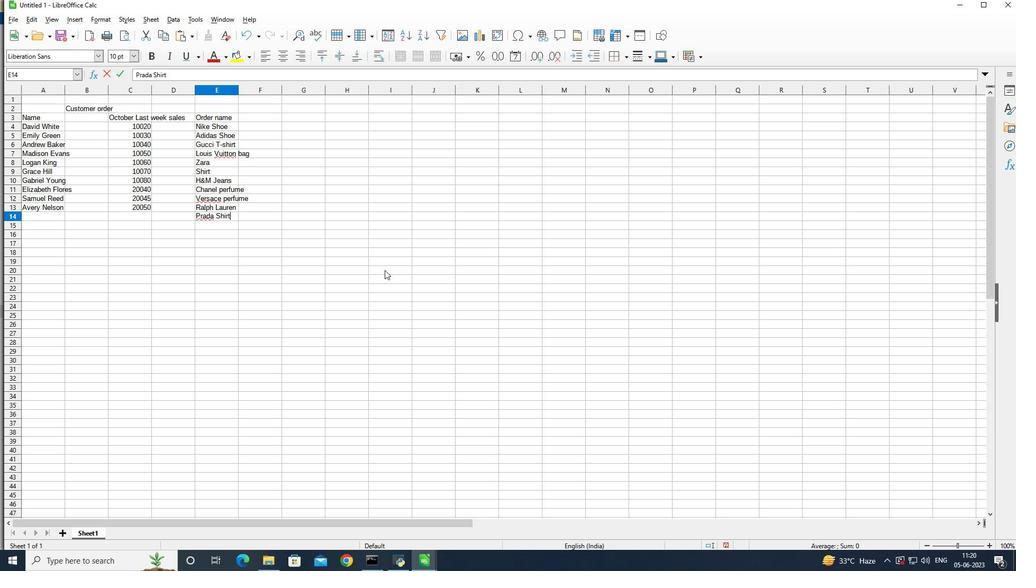 
Action: Mouse moved to (285, 116)
Screenshot: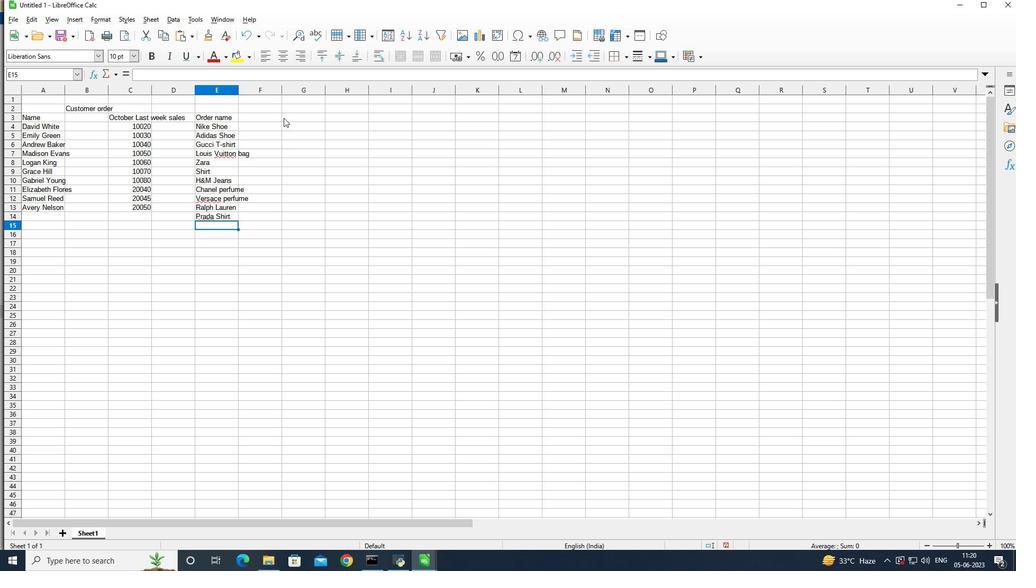 
Action: Mouse pressed left at (285, 116)
Screenshot: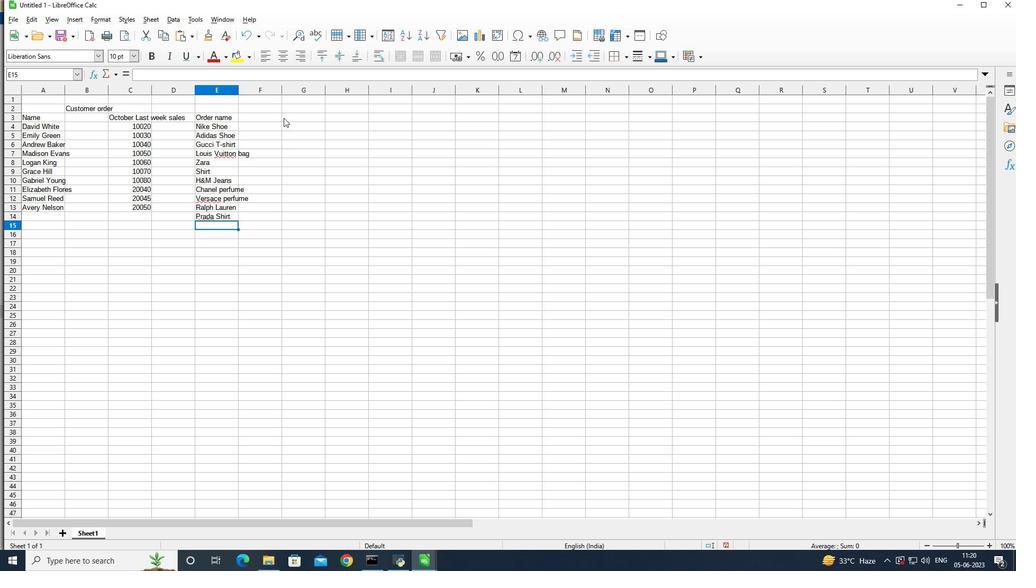 
Action: Mouse moved to (304, 115)
Screenshot: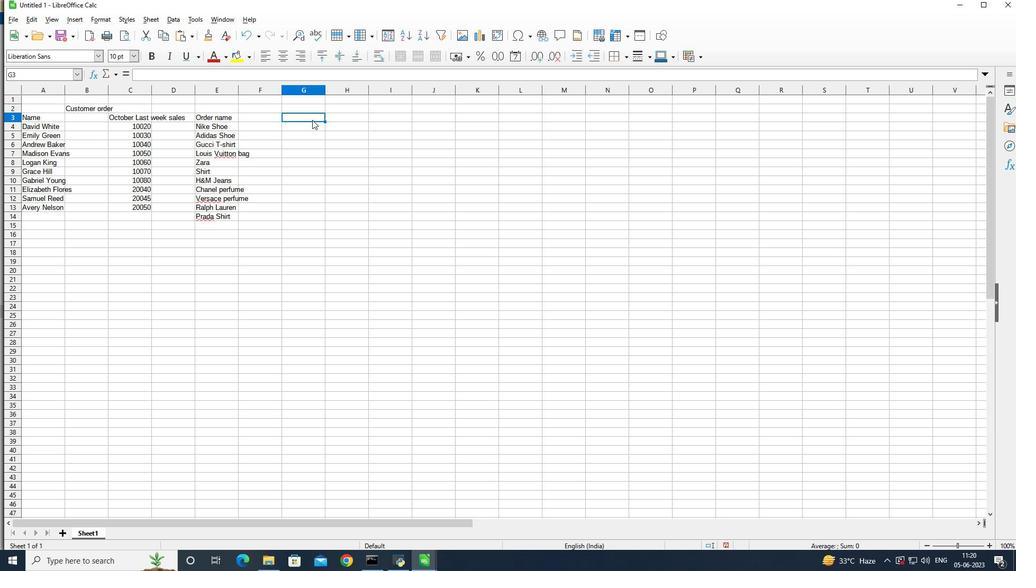 
Action: Key pressed <Key.shift>cuustomer<Key.space>order<Key.enter>10000<Key.enter>20000<Key.backspace><Key.backspace><Key.backspace><Key.backspace><Key.backspace>10001<Key.enter>10002<Key.enter>10003<Key.enter>10004<Key.enter>10005<Key.enter>10<Key.enter><Key.up>10006<Key.enter>1<Key.enter><Key.enter><Key.up><Key.up>10007<Key.enter>10008<Key.enter>15000
Screenshot: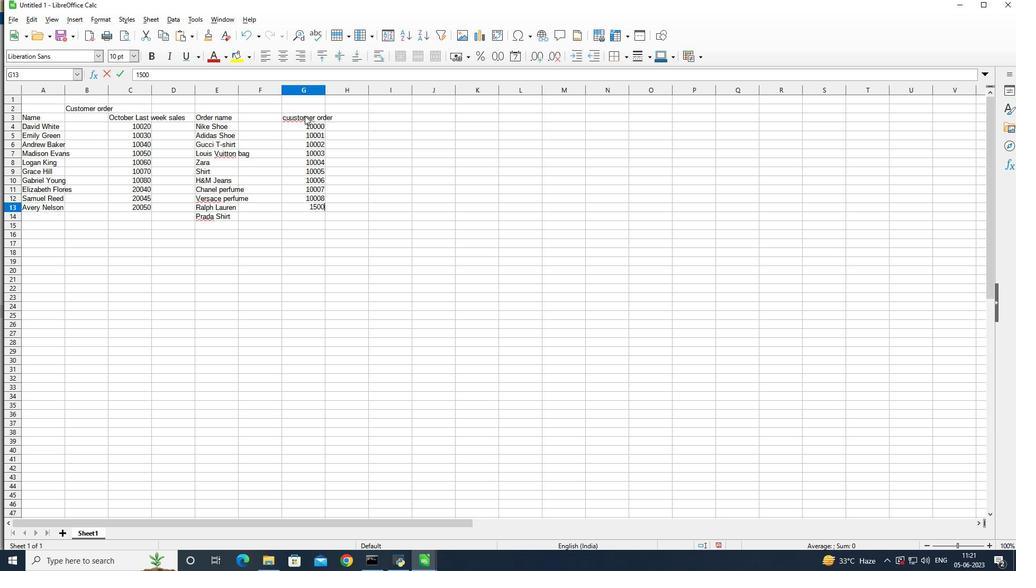 
Action: Mouse moved to (412, 293)
Screenshot: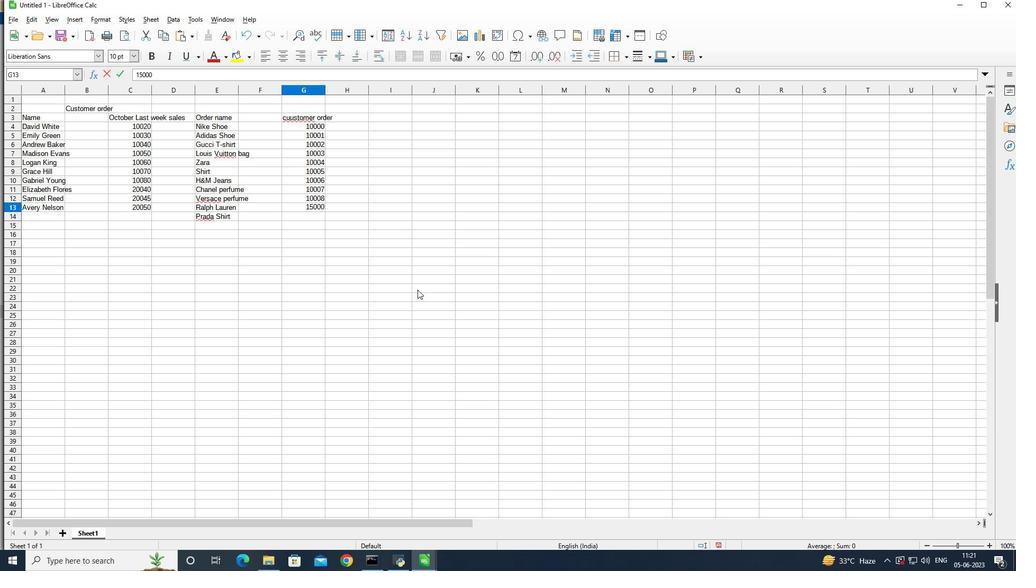 
Action: Key pressed ctrl+S
Screenshot: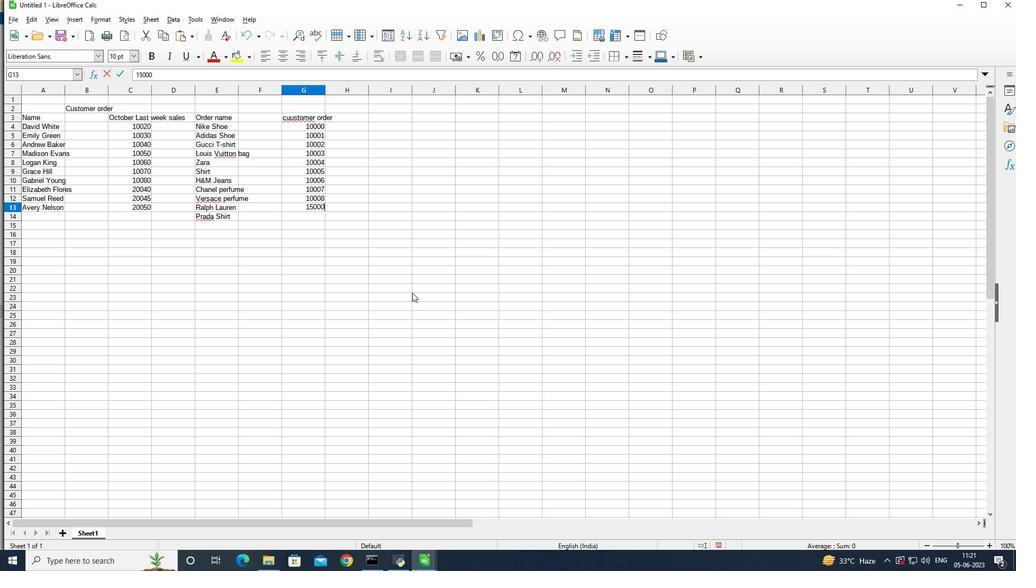 
Action: Mouse moved to (540, 309)
Screenshot: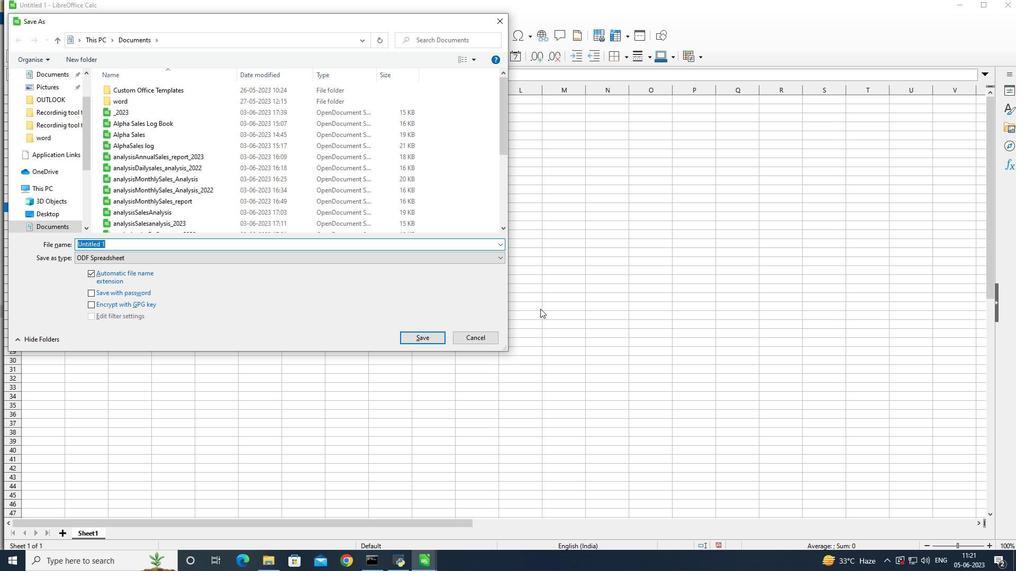 
Action: Key pressed analysis<Key.shift>Sales<Key.shift>By<Key.shift>Store<Key.shift_r>_2022<Key.enter>
Screenshot: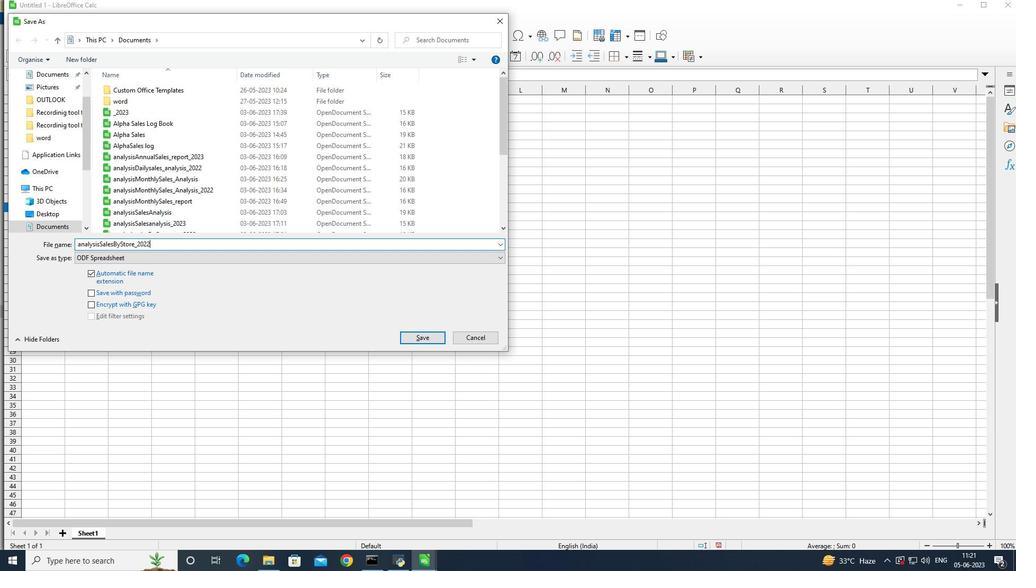 
